 Task: In the Company emc.com, Add note: 'Review and update the company's customer segmentation strategy.'. Mark checkbox to create task to follow up ': In 2 weeks'. Create task, with  description: Arrange a Call for meeting, Add due date: In 3 Business Days; Add reminder: 30 Minutes before. Set Priority Medium and add note: Review the attached proposal. Logged in from softage.5@softage.net
Action: Mouse moved to (74, 57)
Screenshot: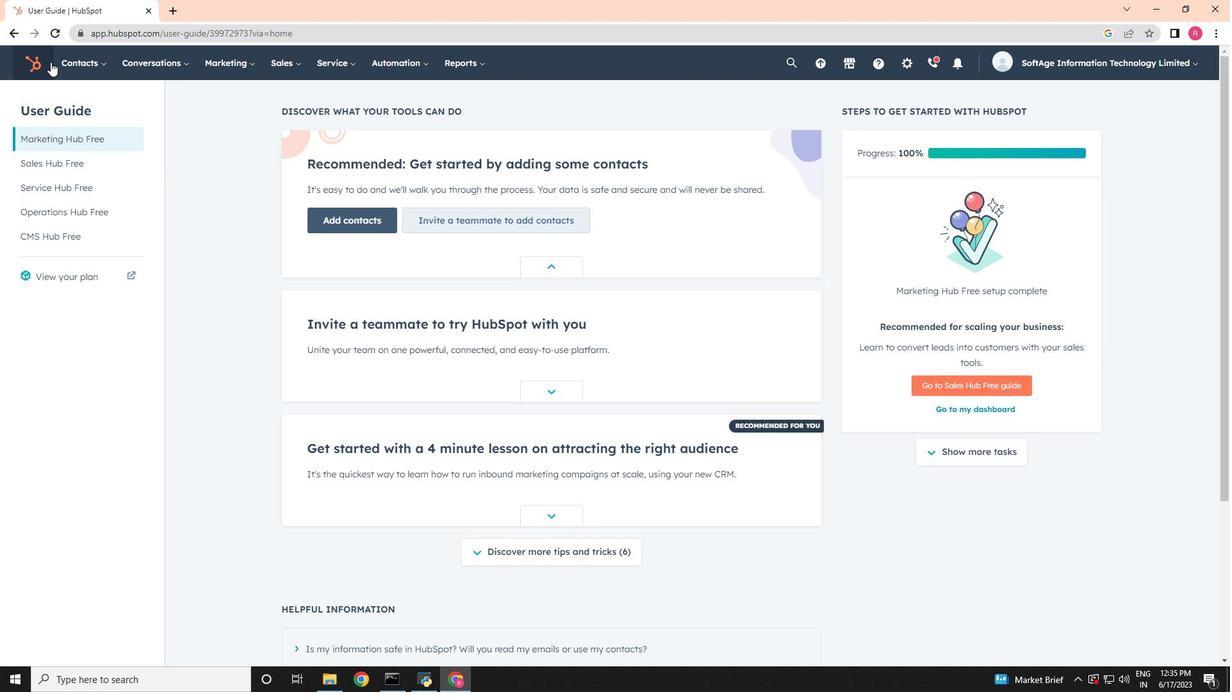 
Action: Mouse pressed left at (74, 57)
Screenshot: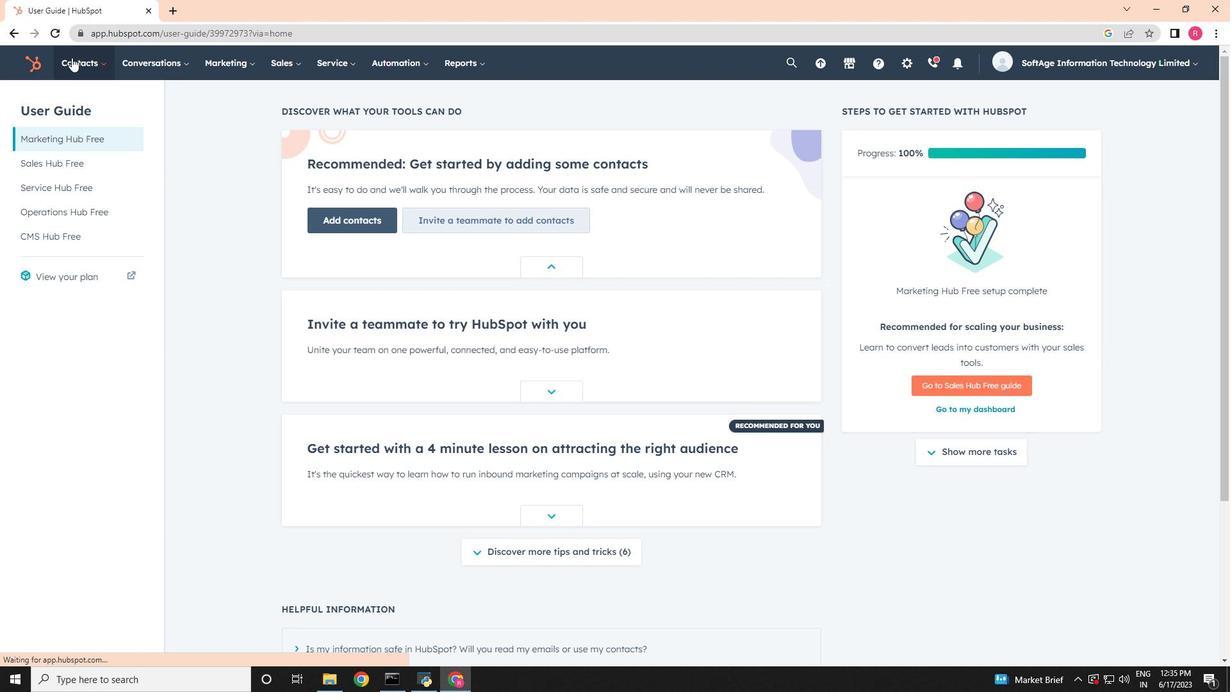 
Action: Mouse moved to (98, 122)
Screenshot: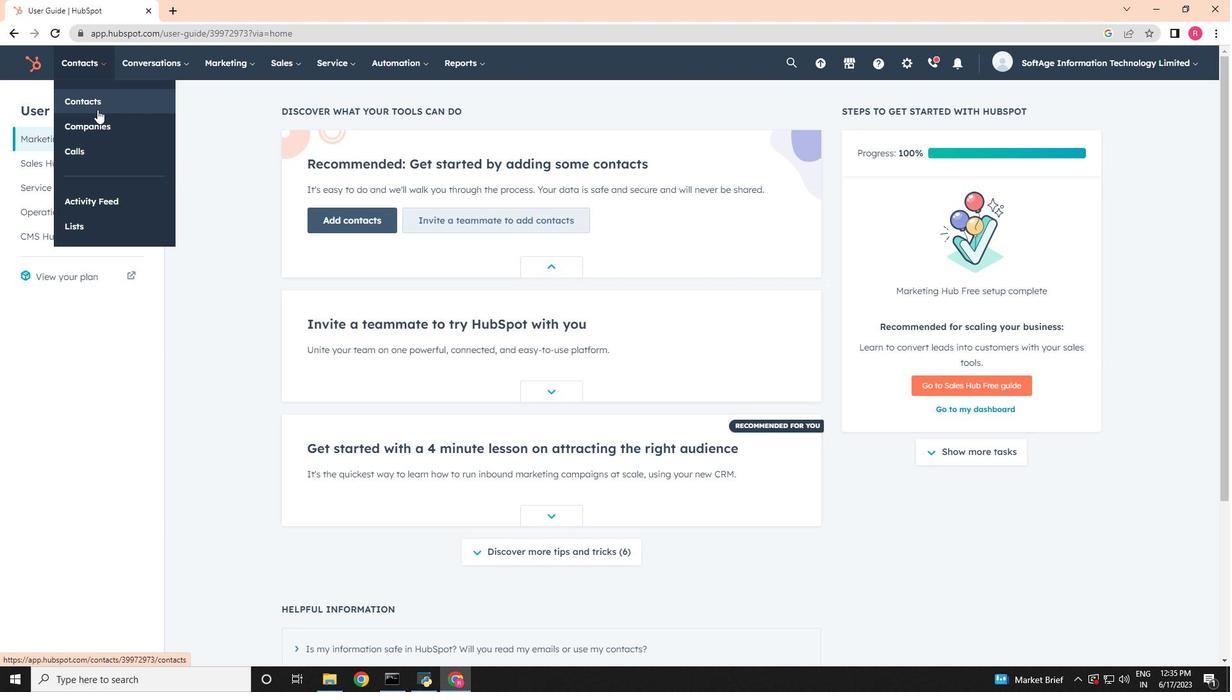 
Action: Mouse pressed left at (98, 122)
Screenshot: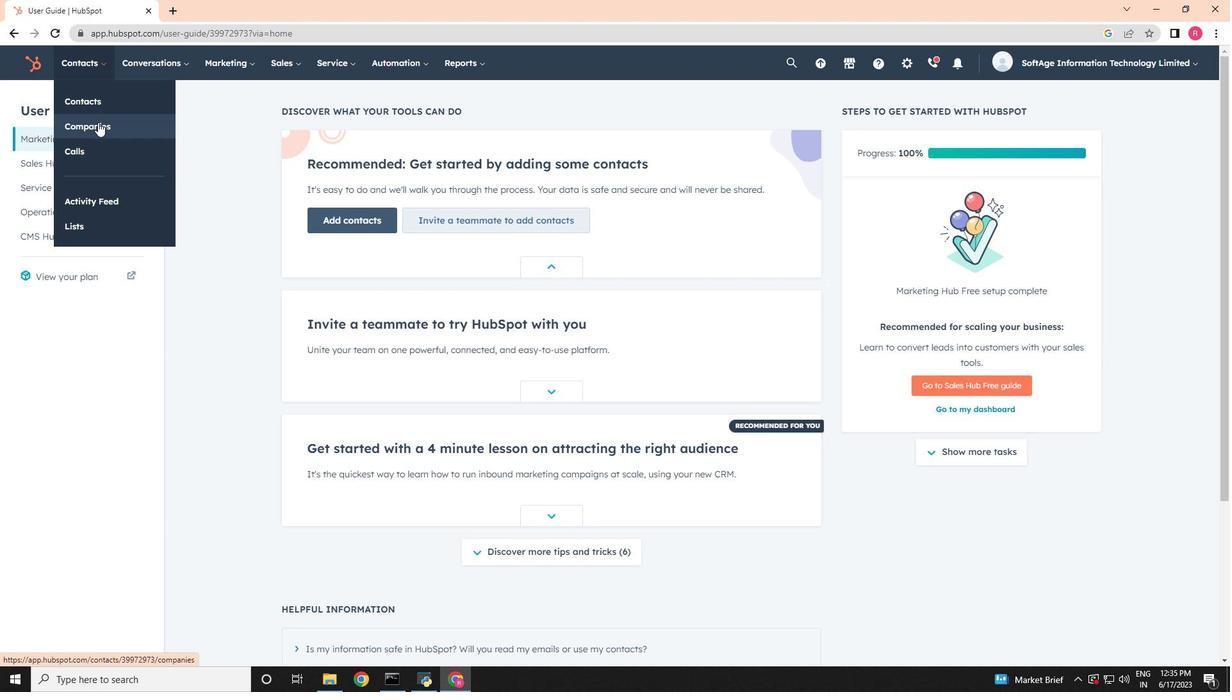 
Action: Mouse moved to (76, 202)
Screenshot: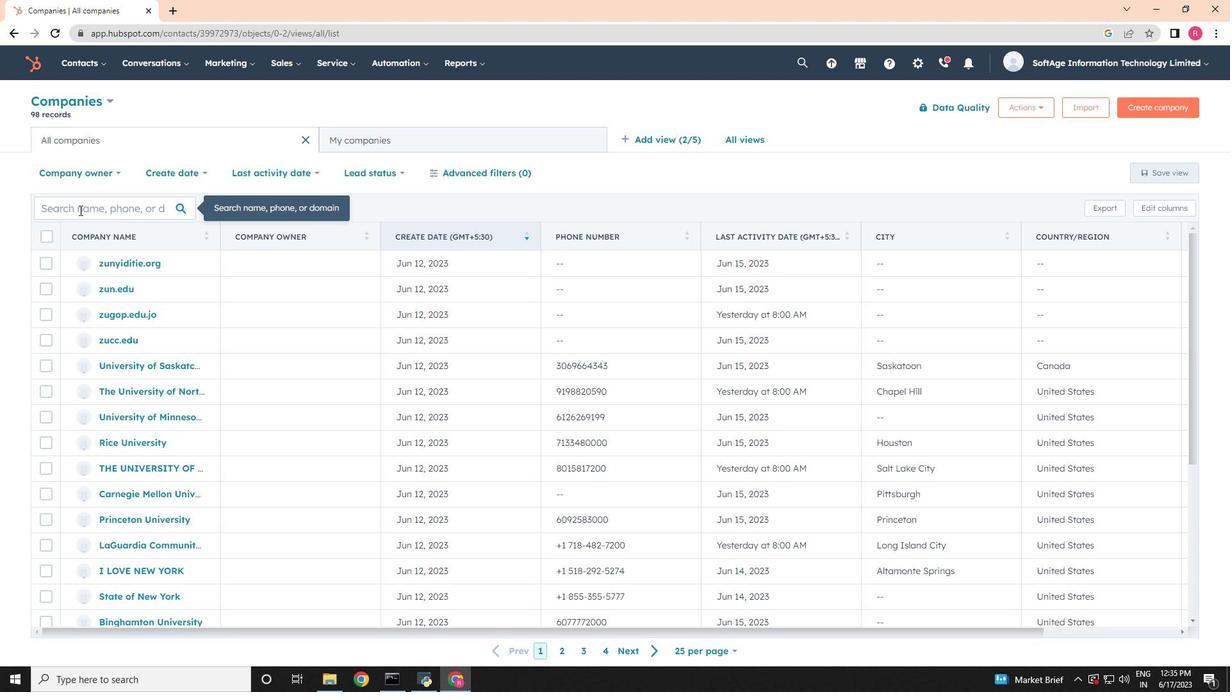 
Action: Mouse pressed left at (76, 202)
Screenshot: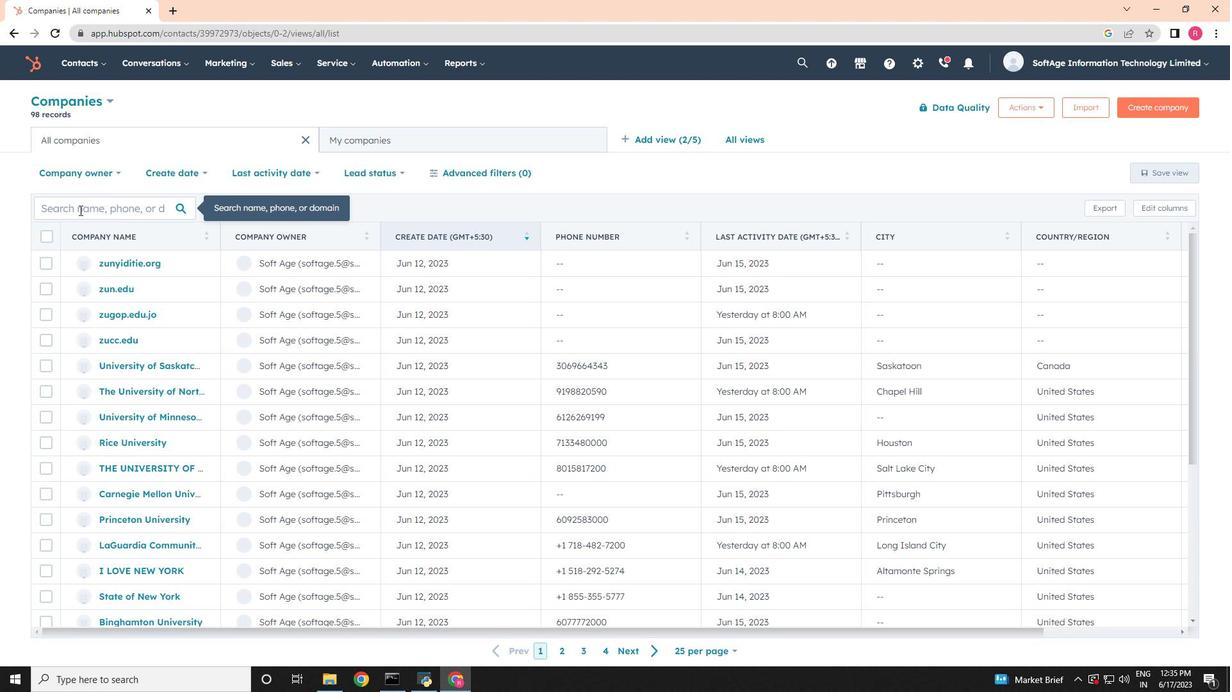 
Action: Key pressed emc.com
Screenshot: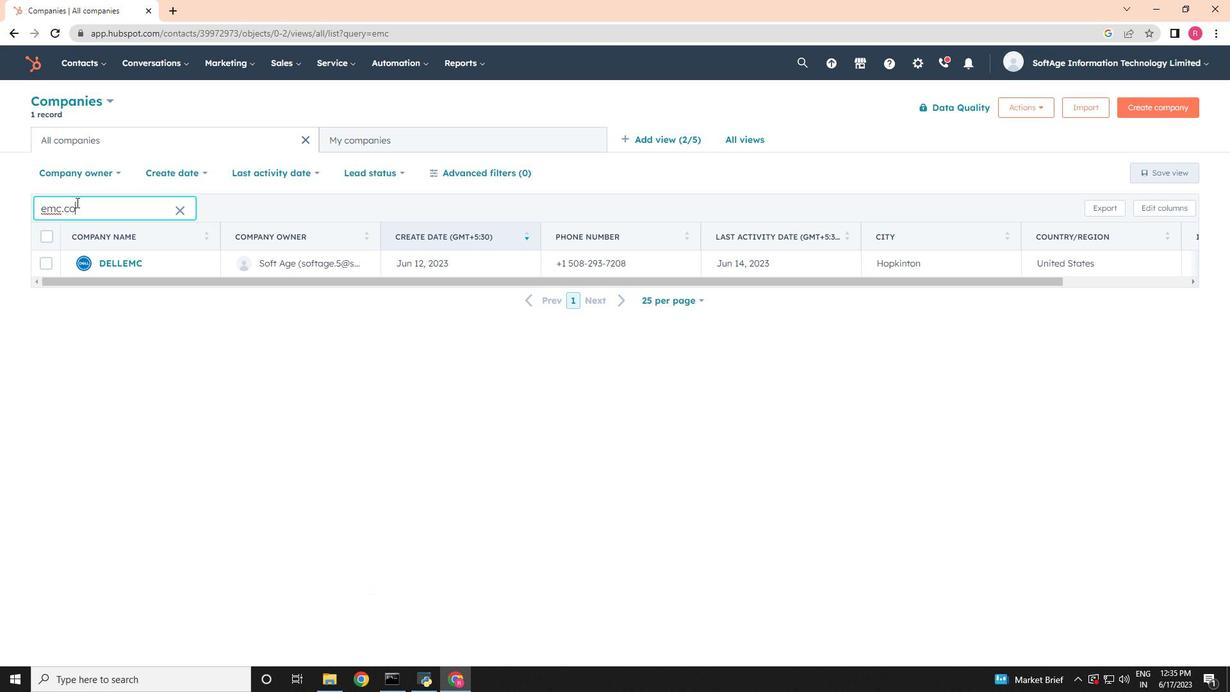 
Action: Mouse moved to (114, 262)
Screenshot: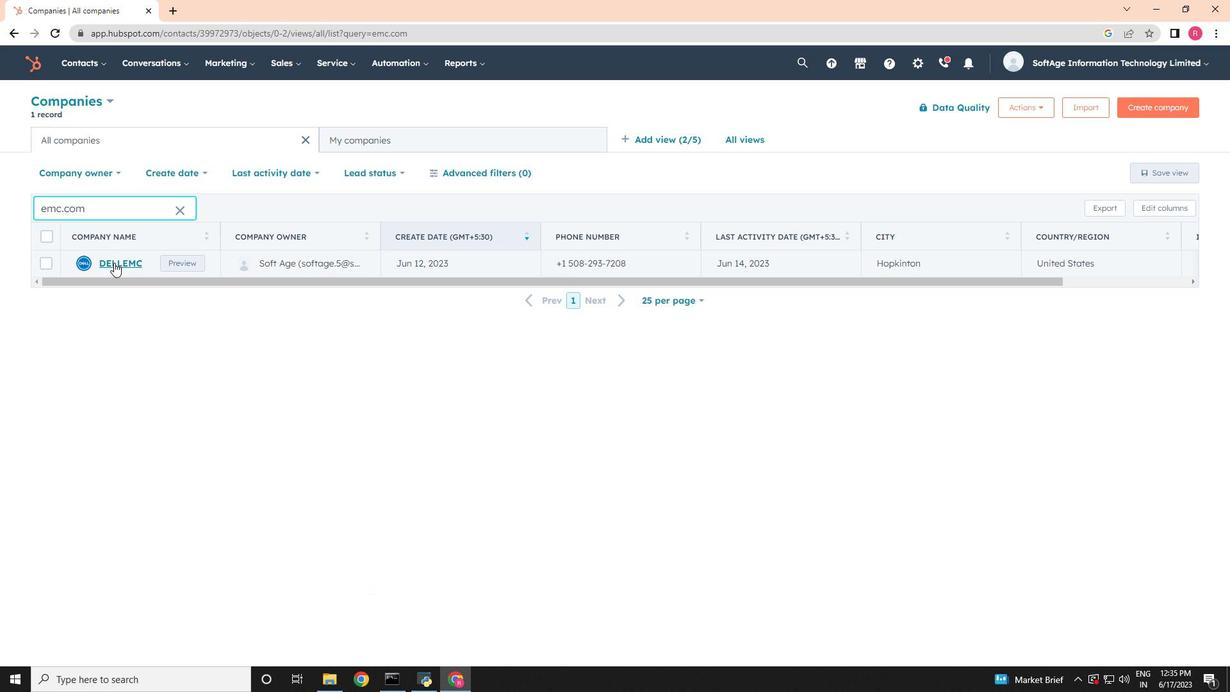 
Action: Mouse pressed left at (114, 262)
Screenshot: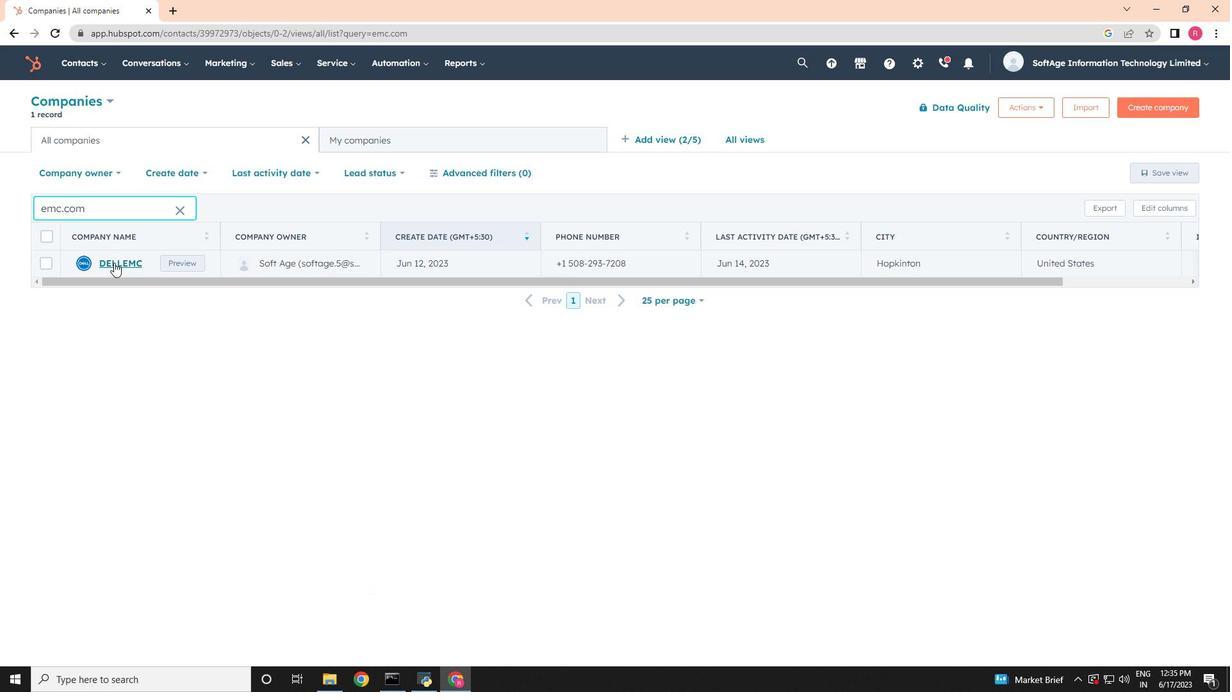 
Action: Mouse moved to (49, 214)
Screenshot: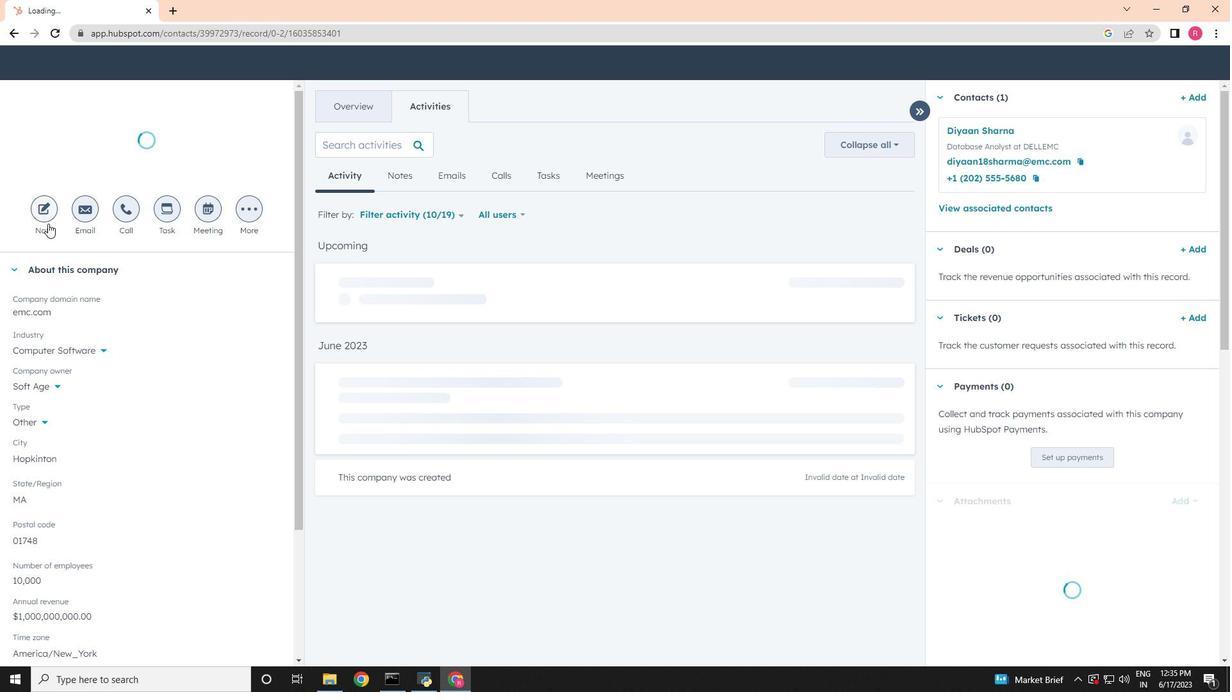 
Action: Mouse pressed left at (49, 214)
Screenshot: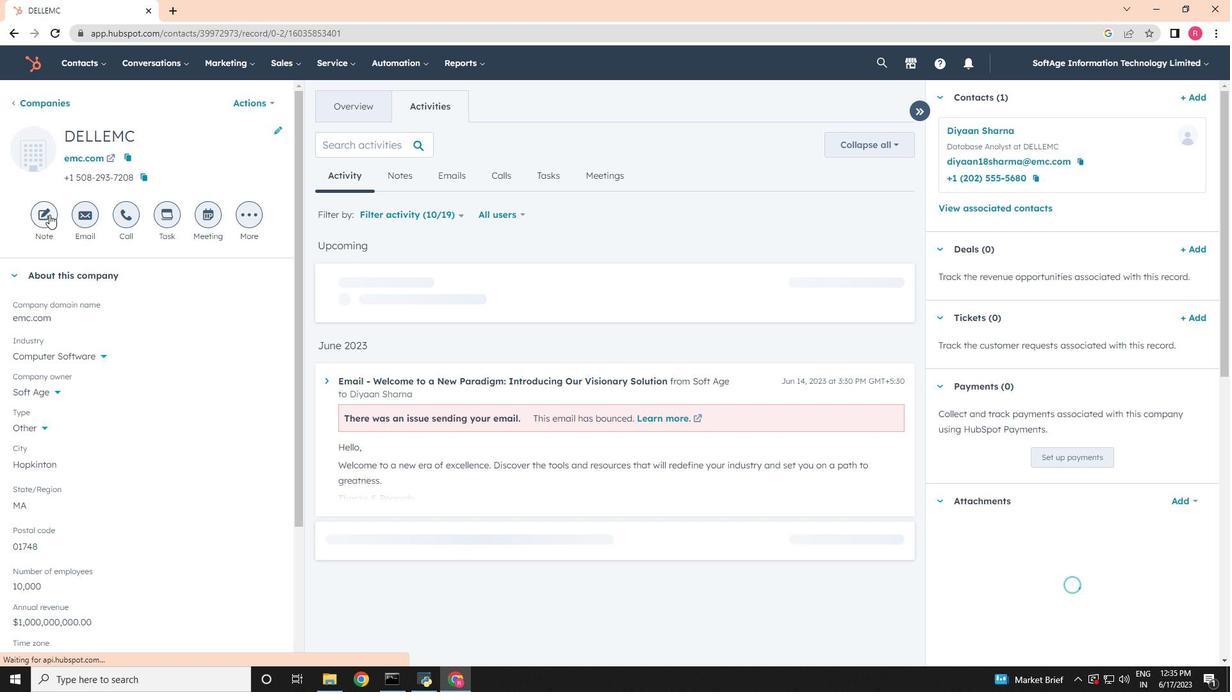 
Action: Mouse moved to (1082, 383)
Screenshot: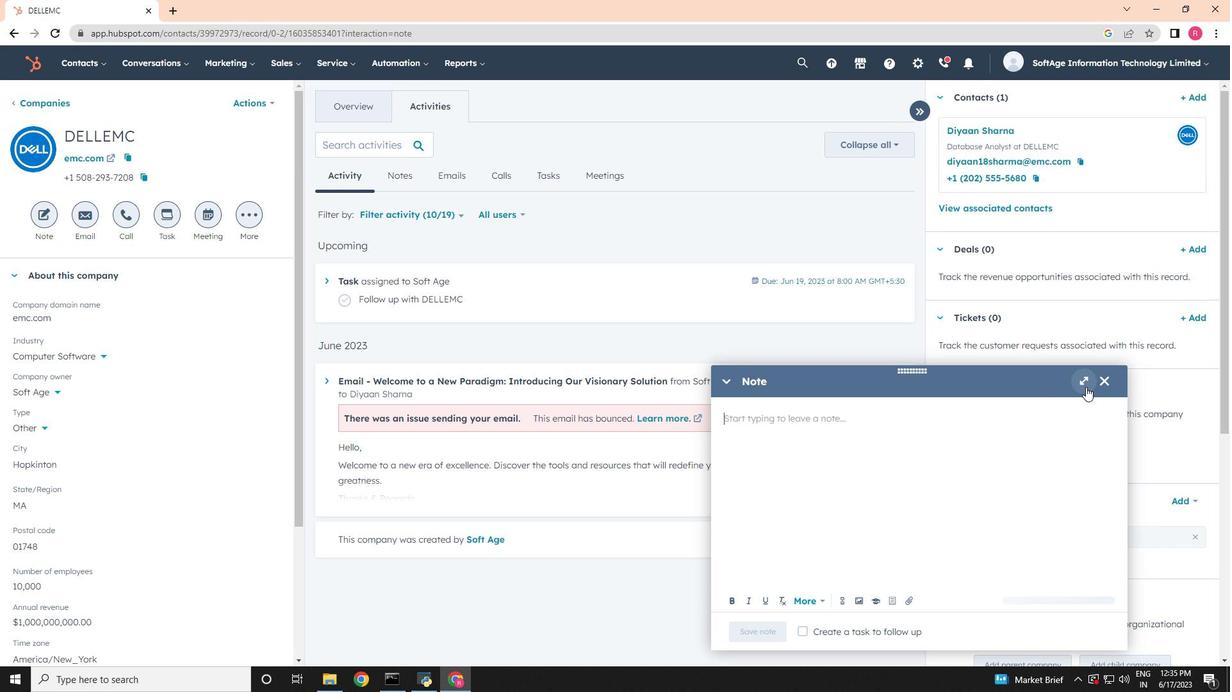 
Action: Mouse pressed left at (1082, 383)
Screenshot: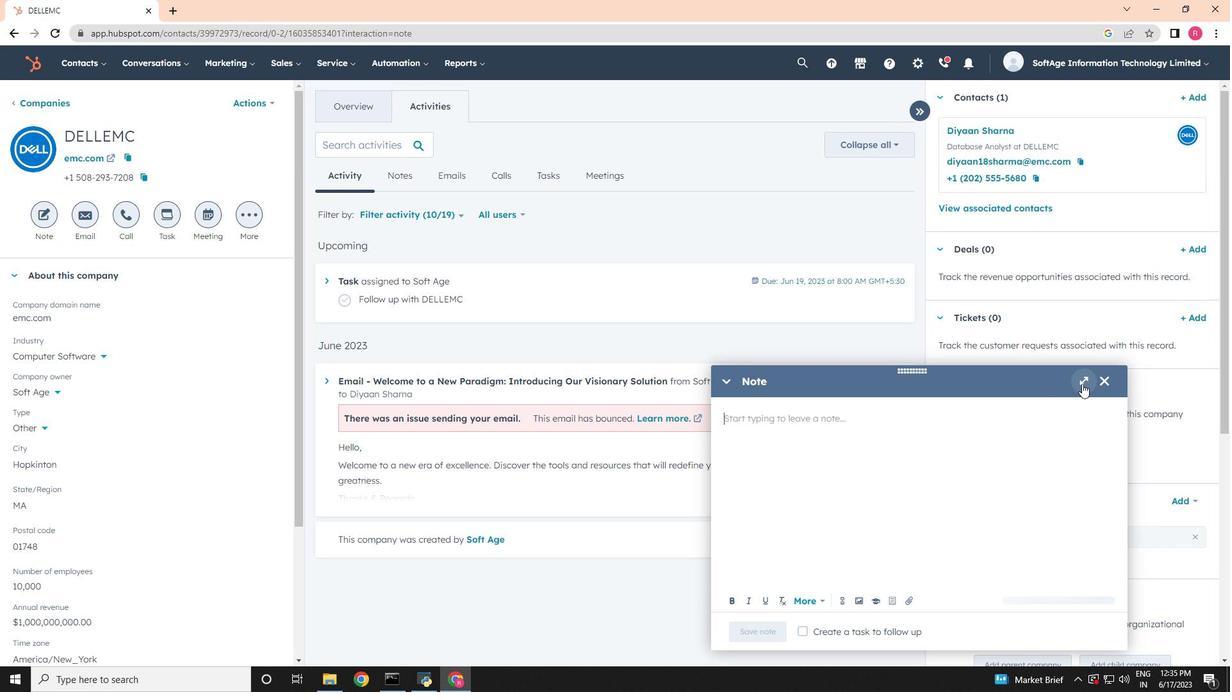 
Action: Mouse moved to (466, 324)
Screenshot: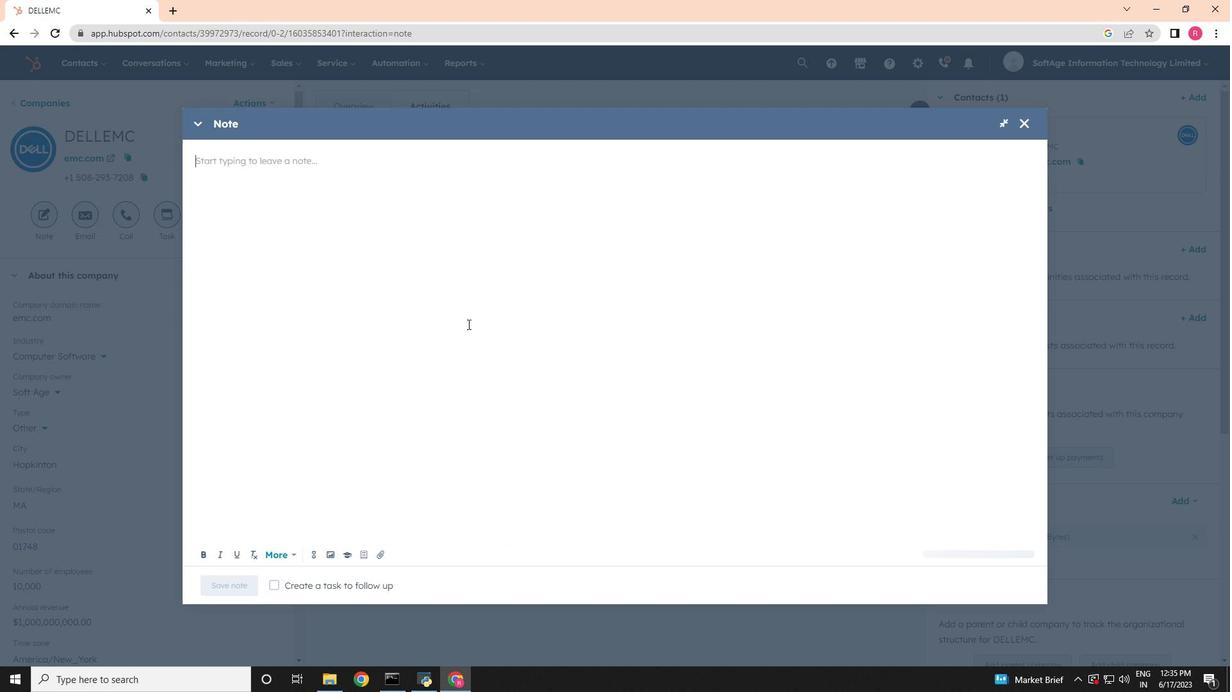 
Action: Key pressed <Key.shift>Review<Key.space>and<Key.space>update<Key.space>the<Key.space>company's<Key.space>customer<Key.space>segmentation<Key.space>strategy.
Screenshot: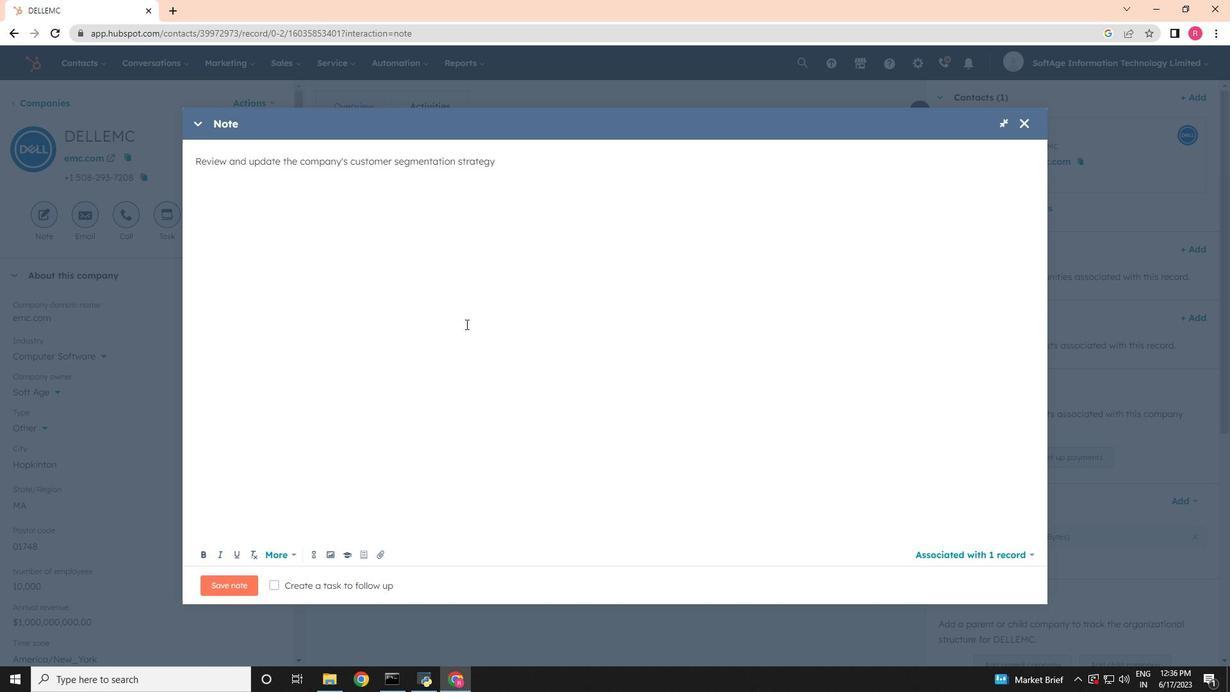 
Action: Mouse moved to (286, 582)
Screenshot: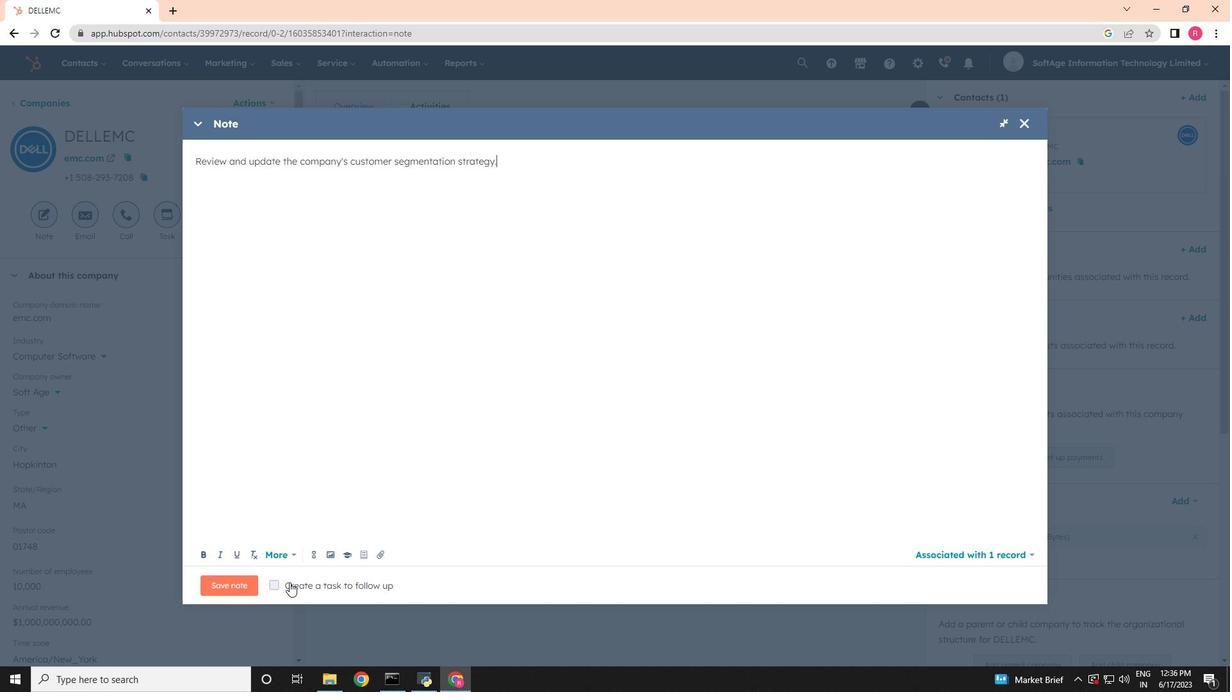 
Action: Mouse pressed left at (286, 582)
Screenshot: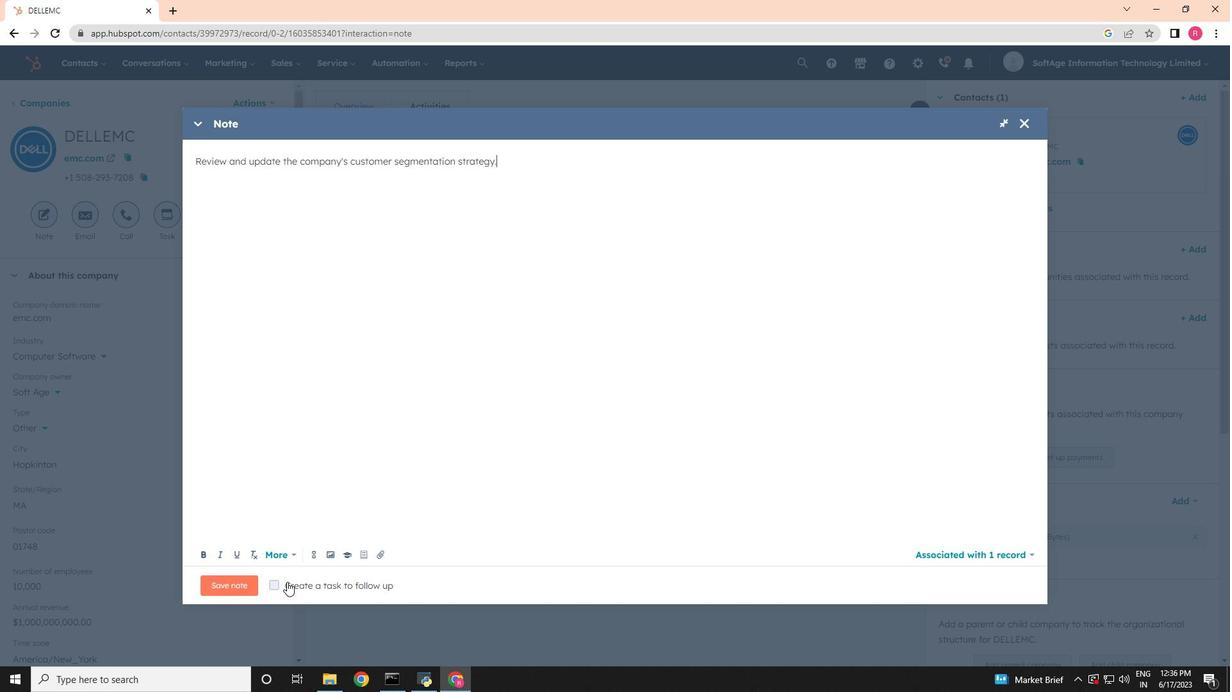 
Action: Mouse moved to (421, 581)
Screenshot: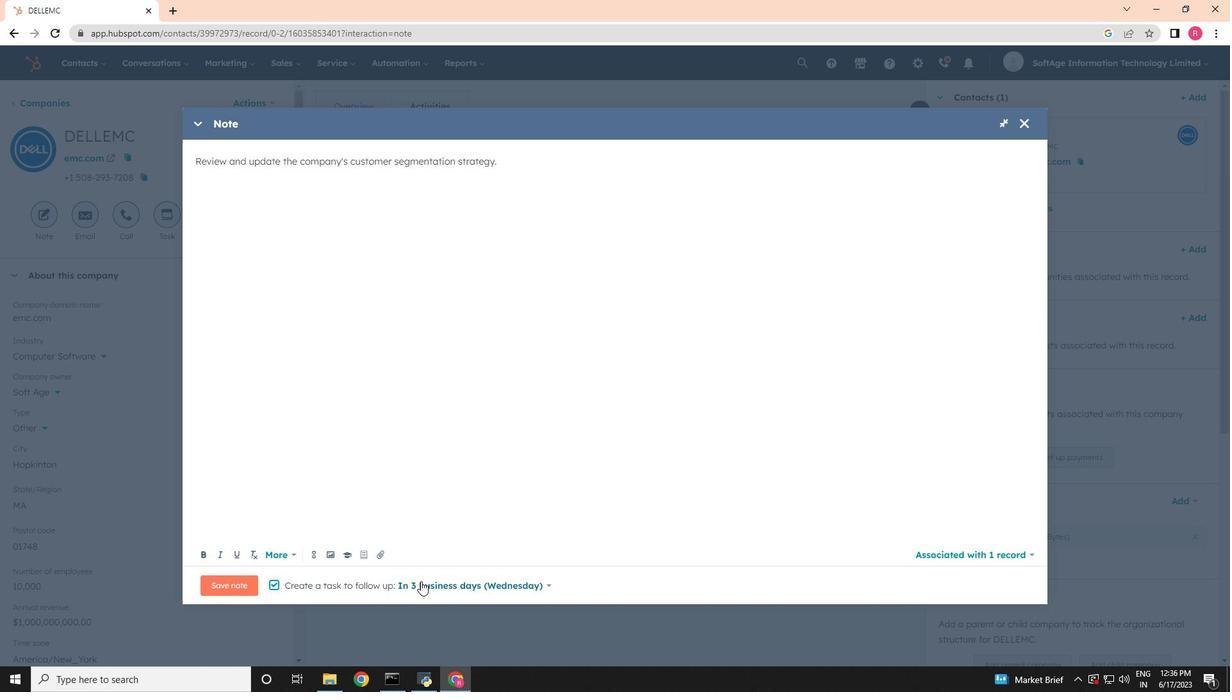 
Action: Mouse pressed left at (421, 581)
Screenshot: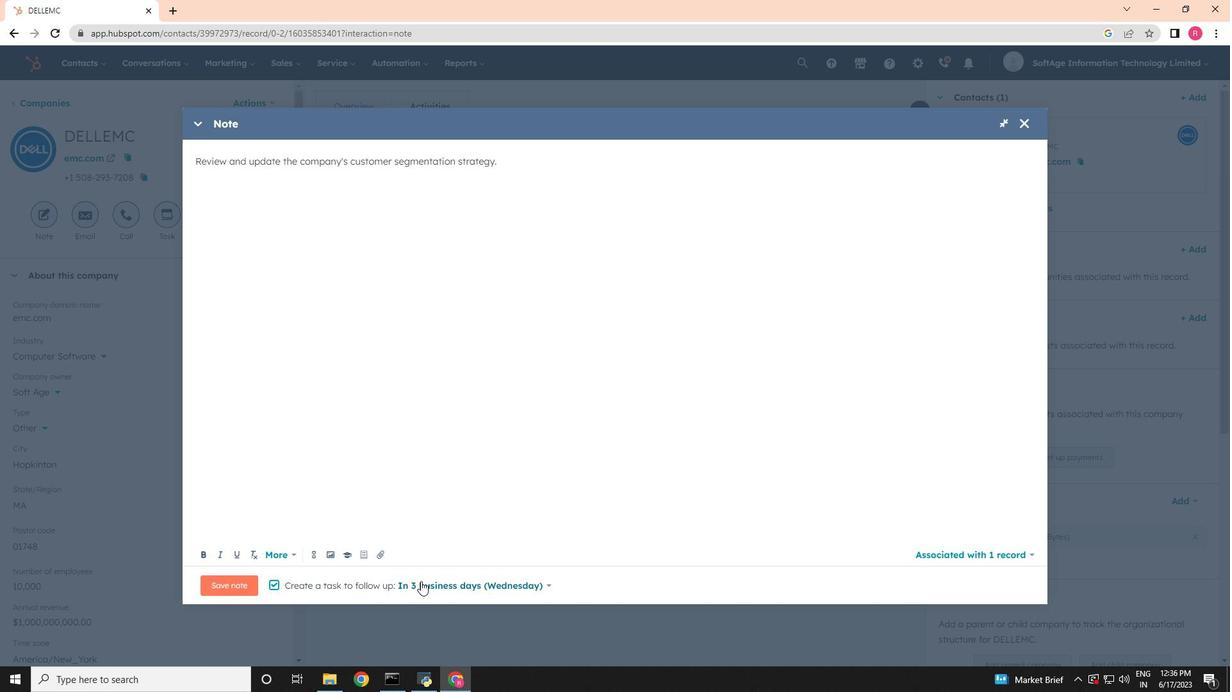 
Action: Mouse moved to (448, 507)
Screenshot: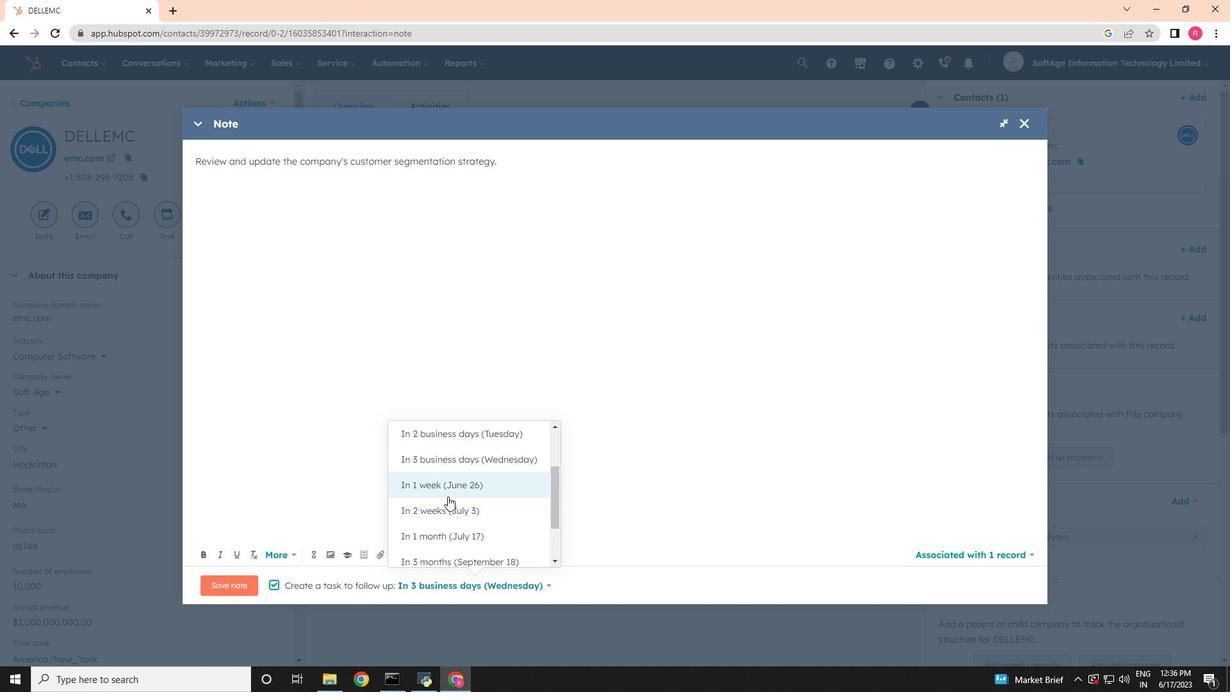 
Action: Mouse pressed left at (448, 507)
Screenshot: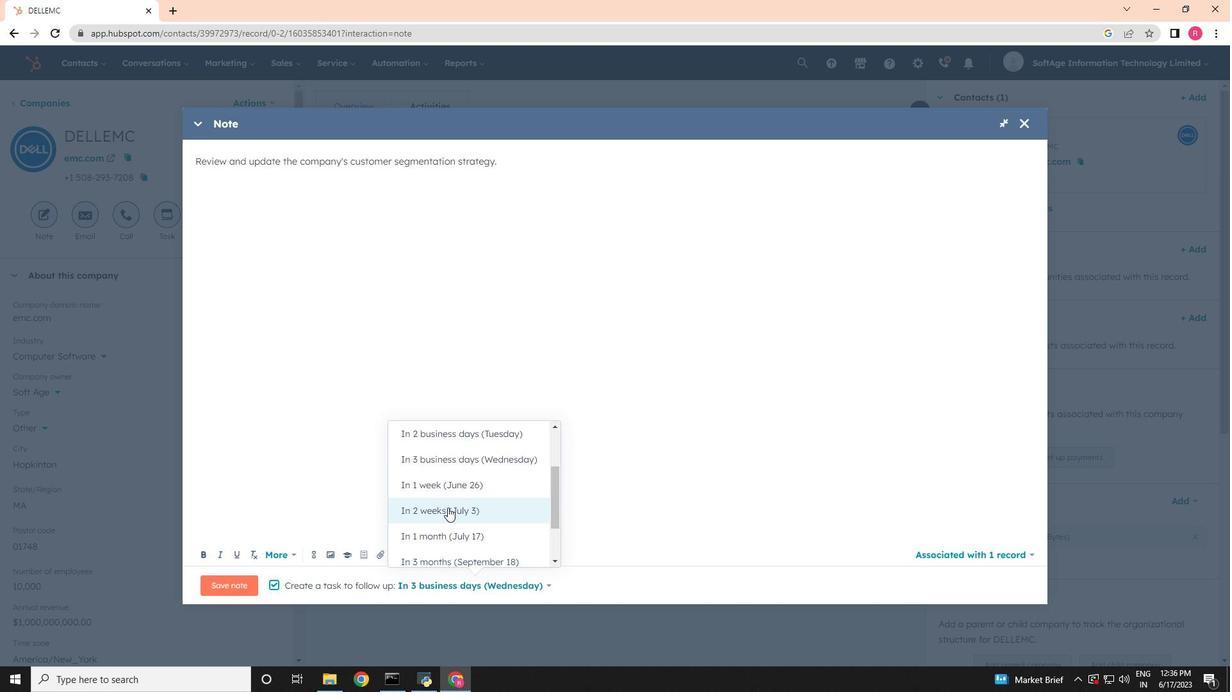 
Action: Mouse moved to (232, 582)
Screenshot: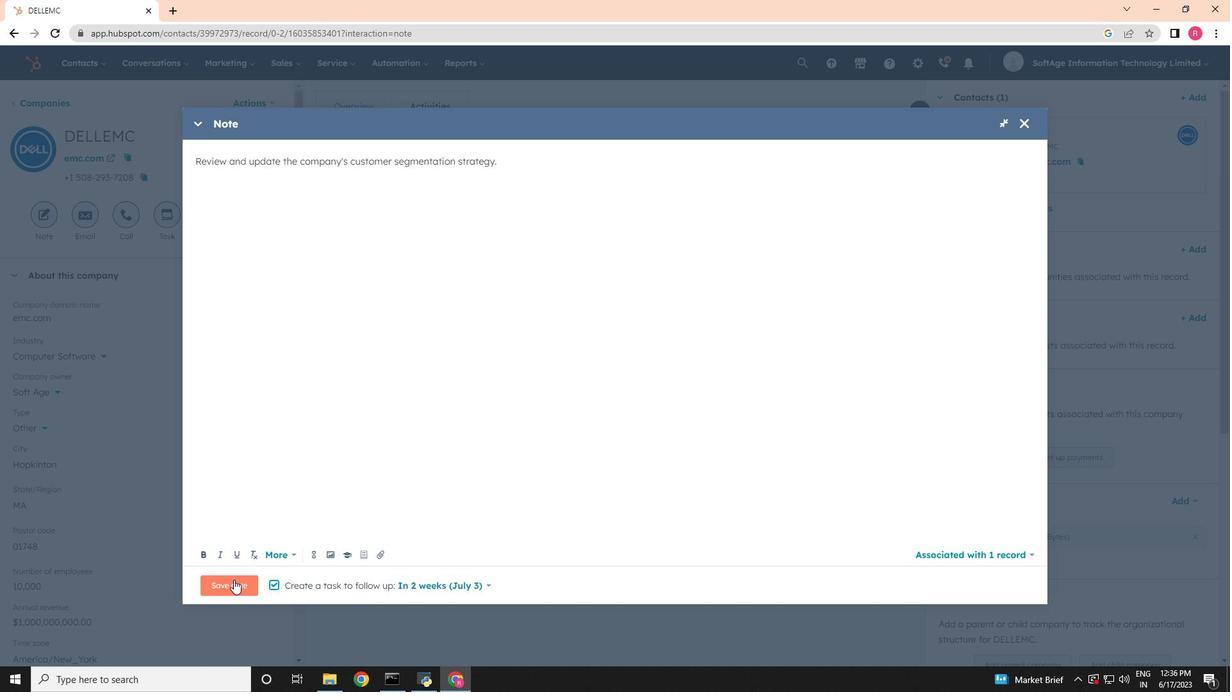 
Action: Mouse pressed left at (232, 582)
Screenshot: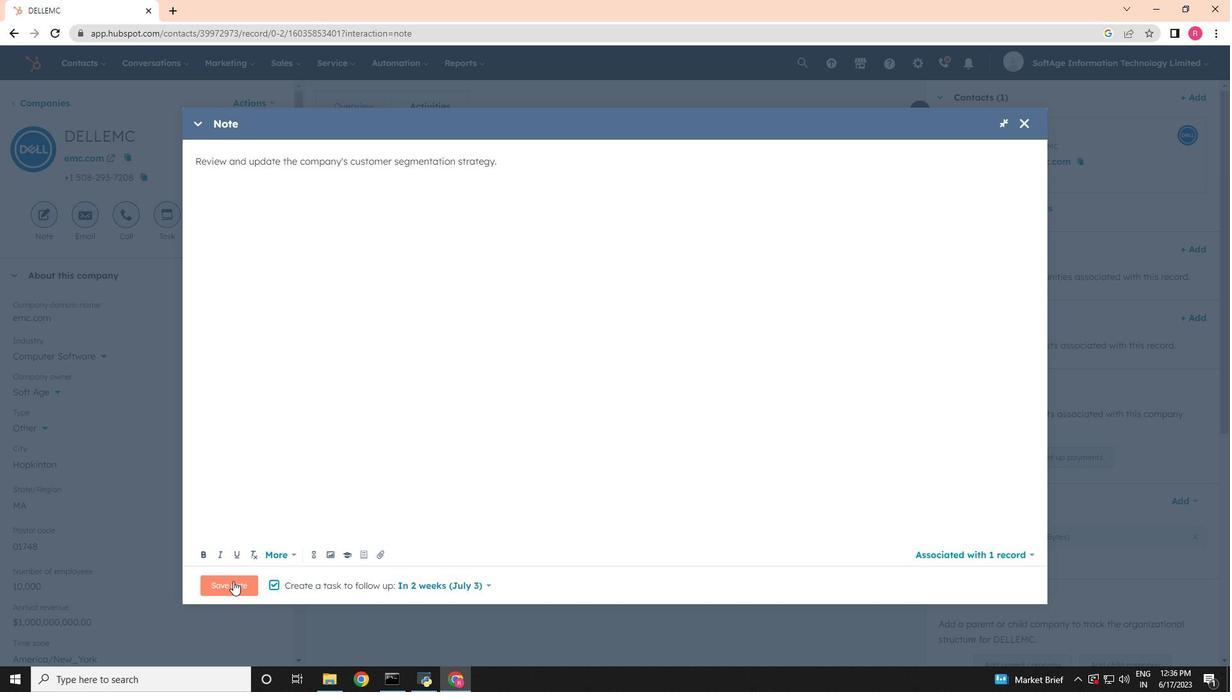 
Action: Mouse moved to (166, 232)
Screenshot: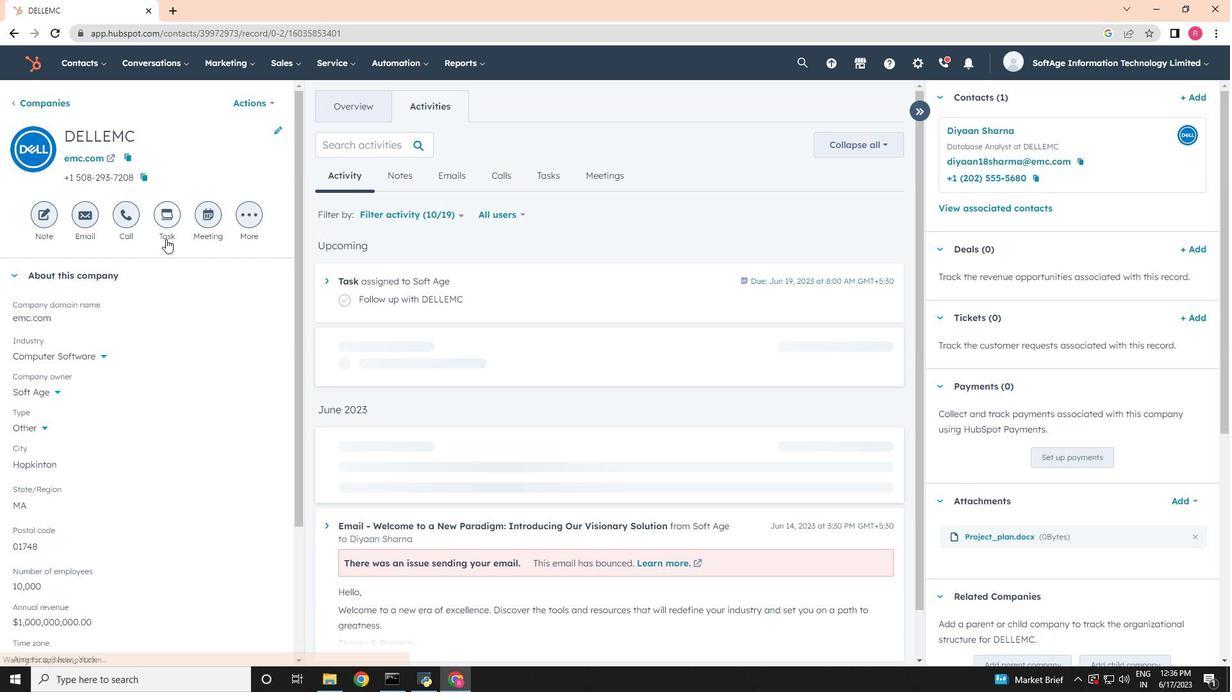 
Action: Mouse pressed left at (166, 232)
Screenshot: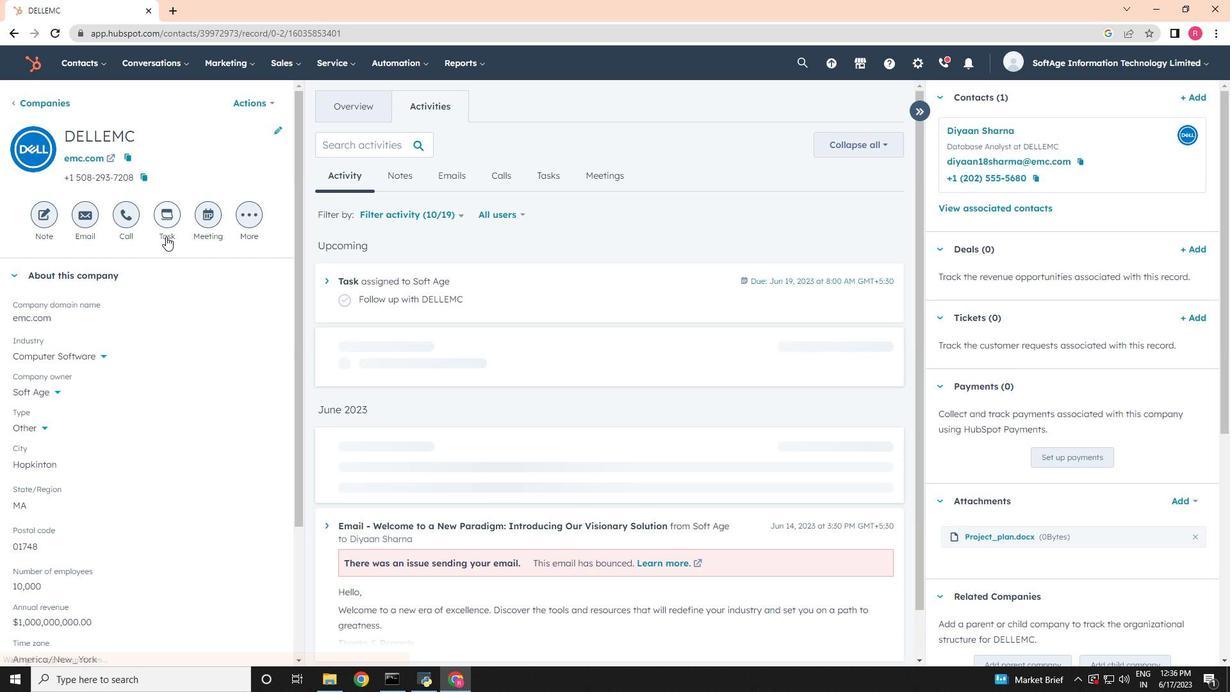 
Action: Mouse moved to (719, 269)
Screenshot: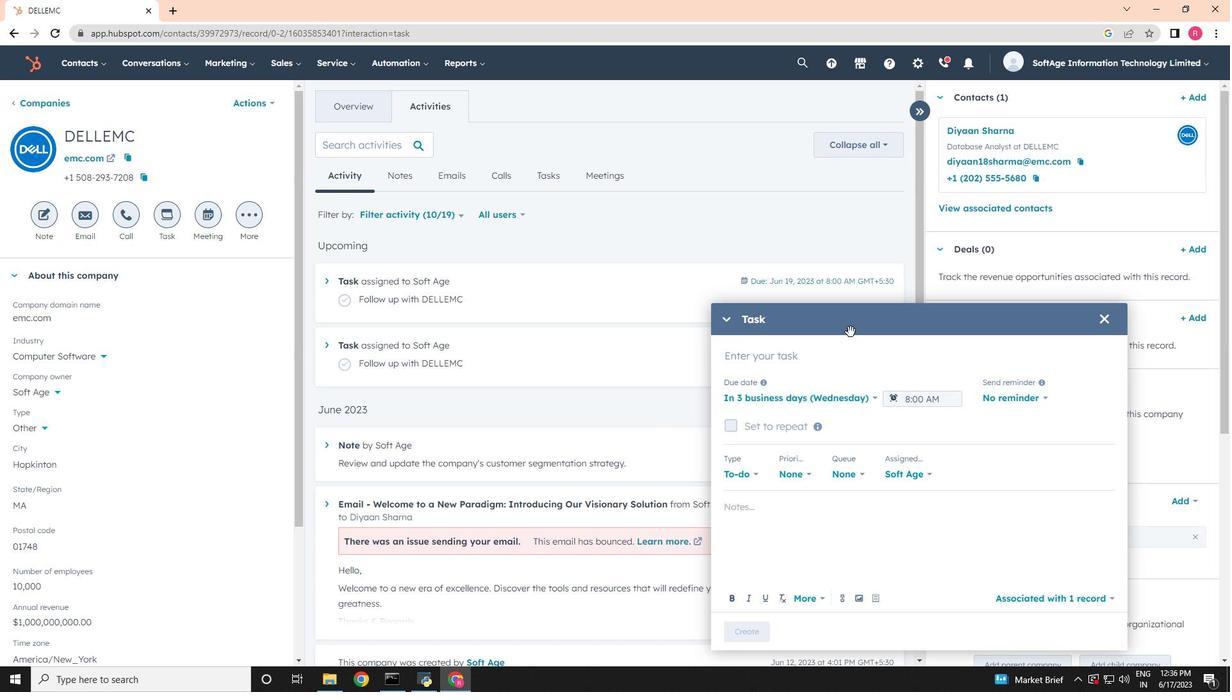 
Action: Key pressed <Key.shift>Arrange<Key.space>a<Key.space><Key.shift>Call<Key.space>for<Key.space><Key.shift>meeting
Screenshot: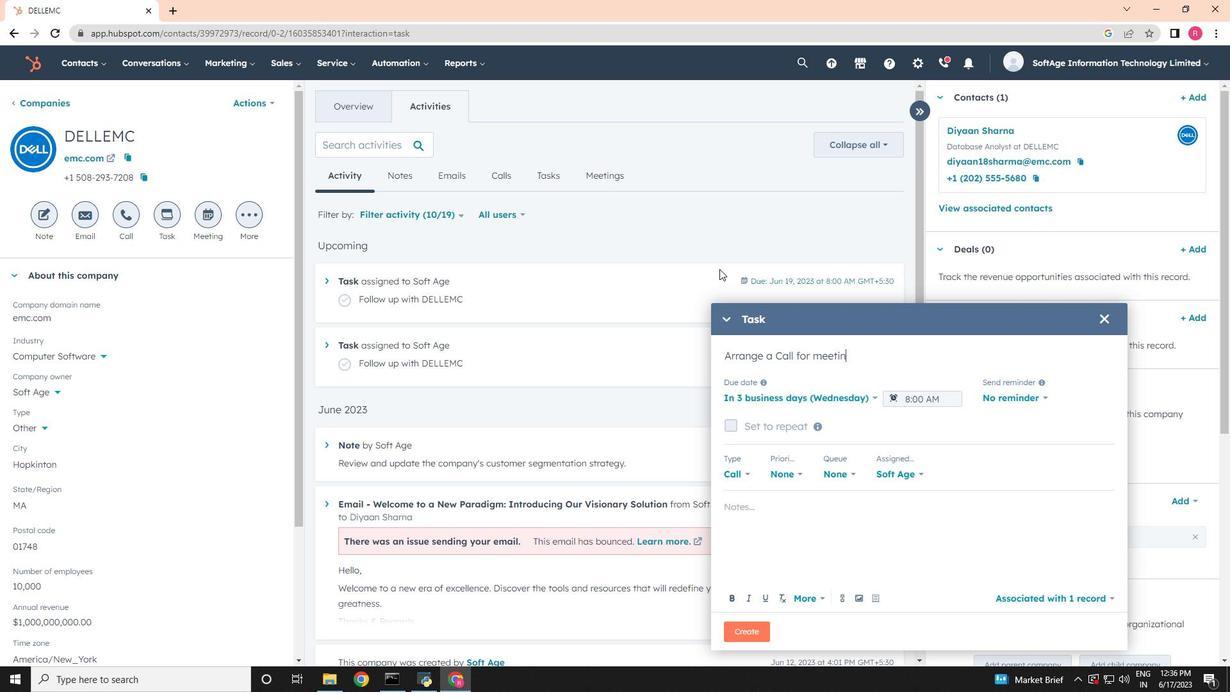 
Action: Mouse moved to (809, 396)
Screenshot: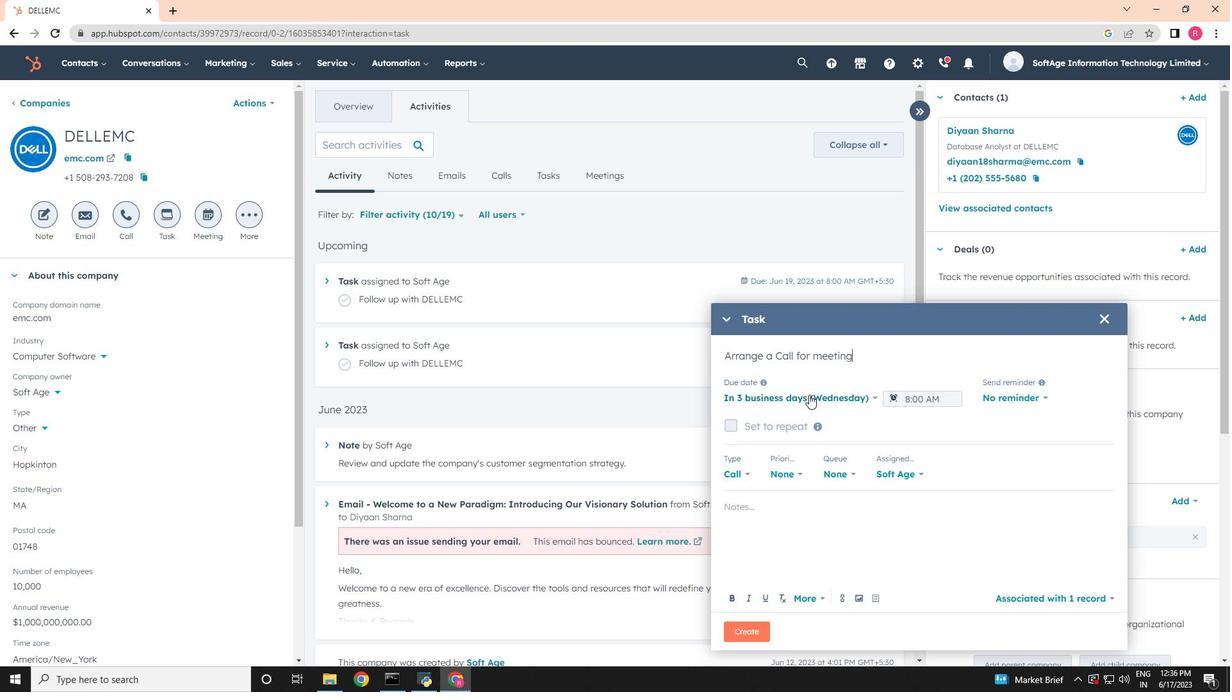 
Action: Mouse pressed left at (809, 396)
Screenshot: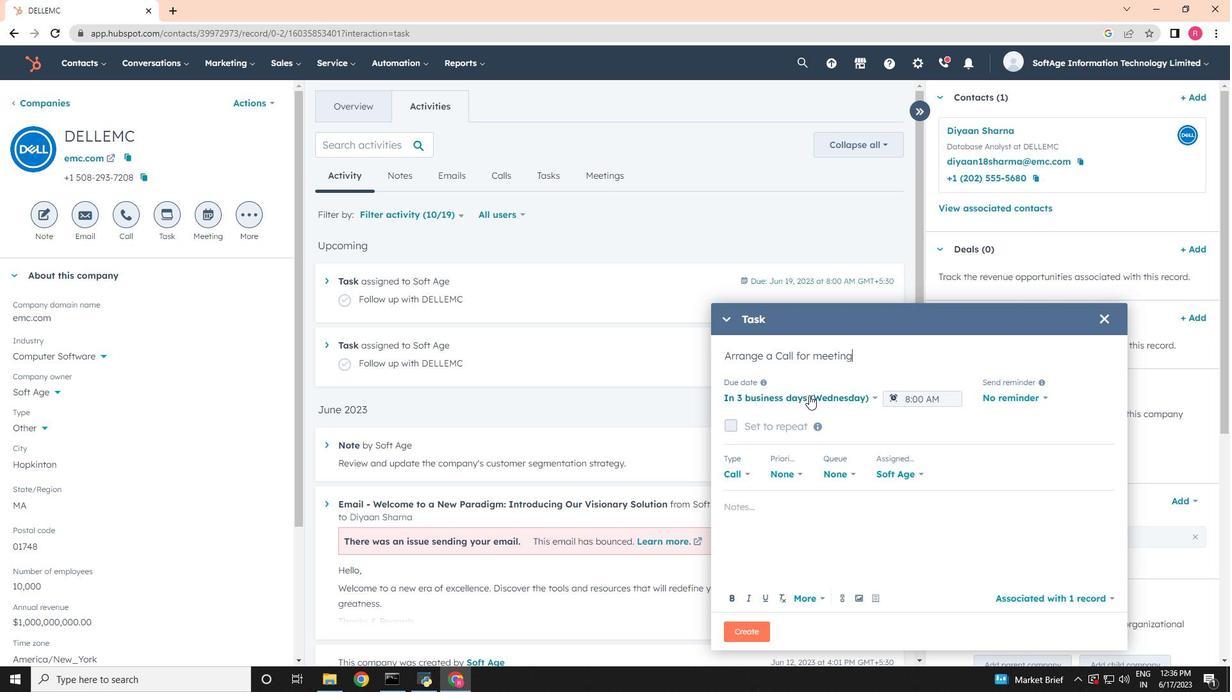 
Action: Mouse moved to (811, 455)
Screenshot: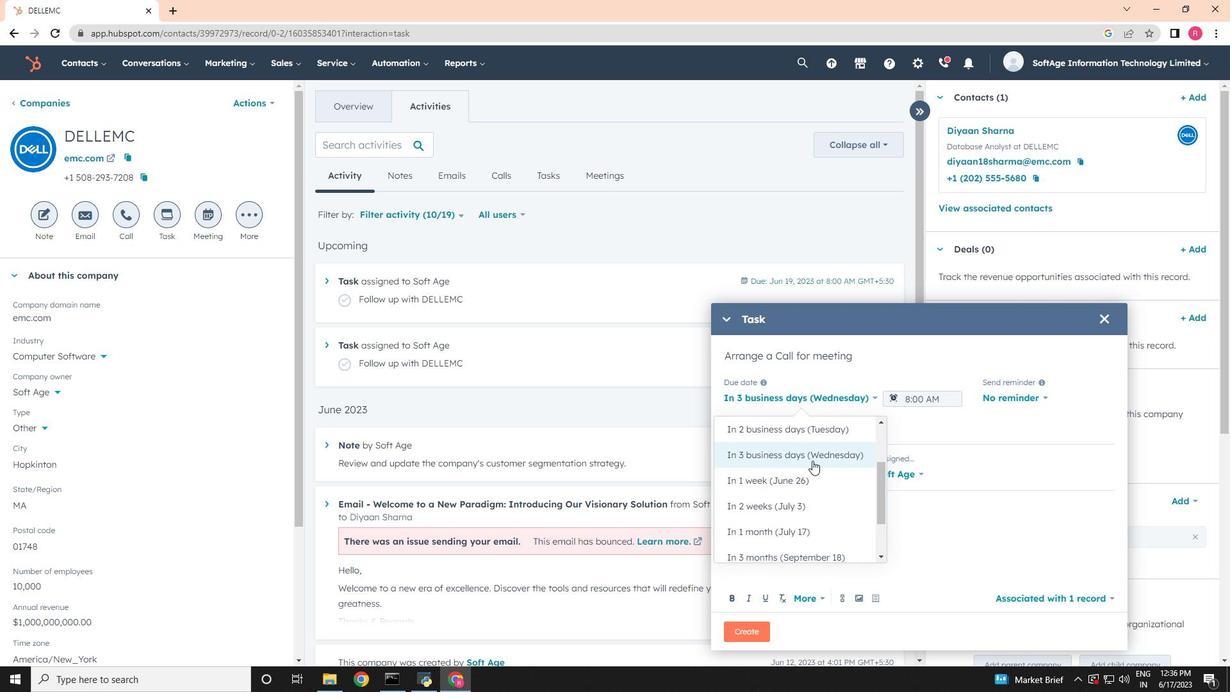 
Action: Mouse pressed left at (811, 455)
Screenshot: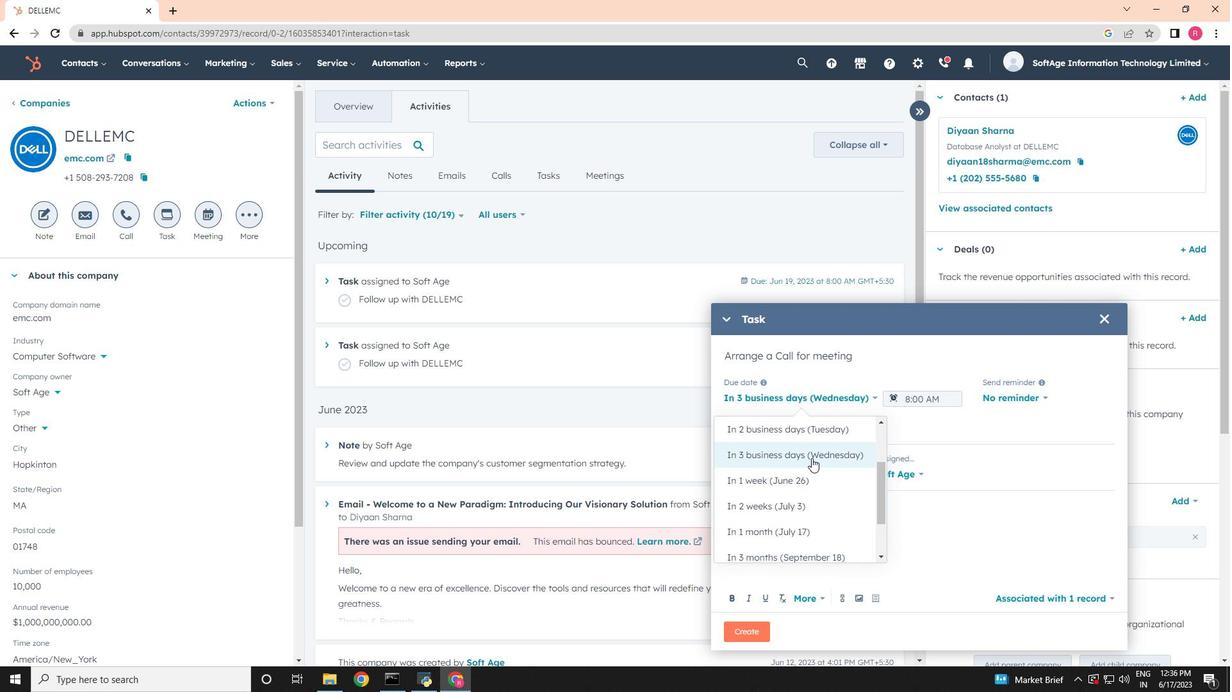 
Action: Mouse moved to (1004, 398)
Screenshot: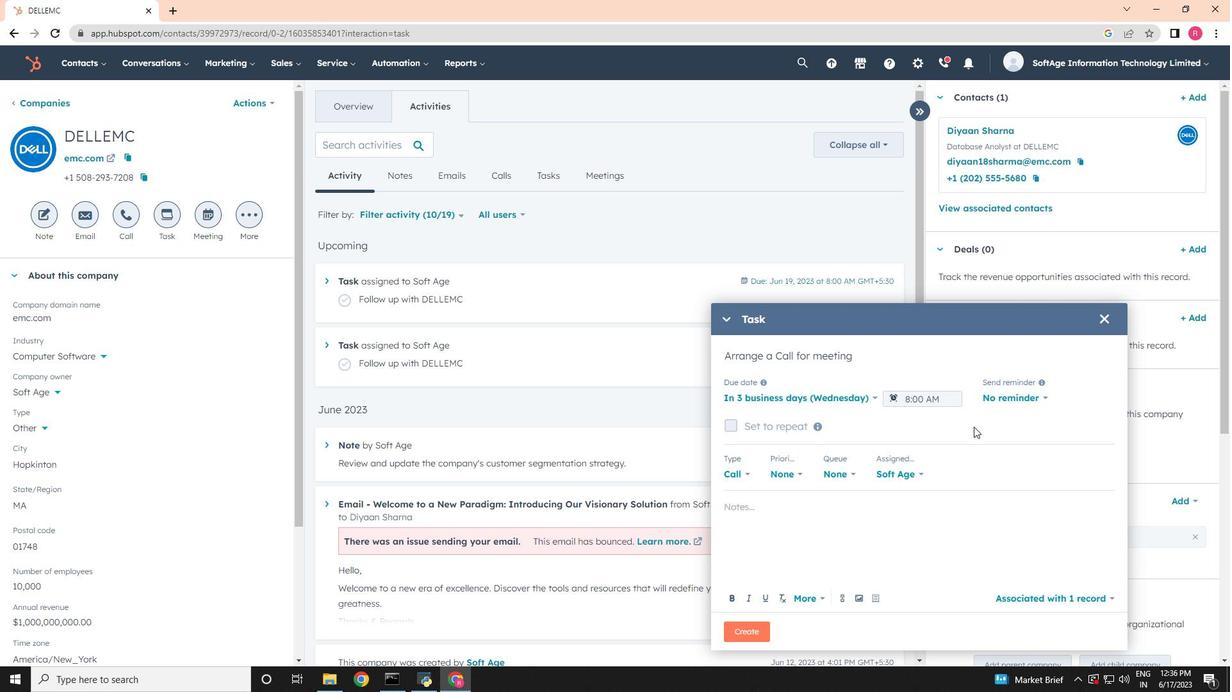 
Action: Mouse pressed left at (1004, 398)
Screenshot: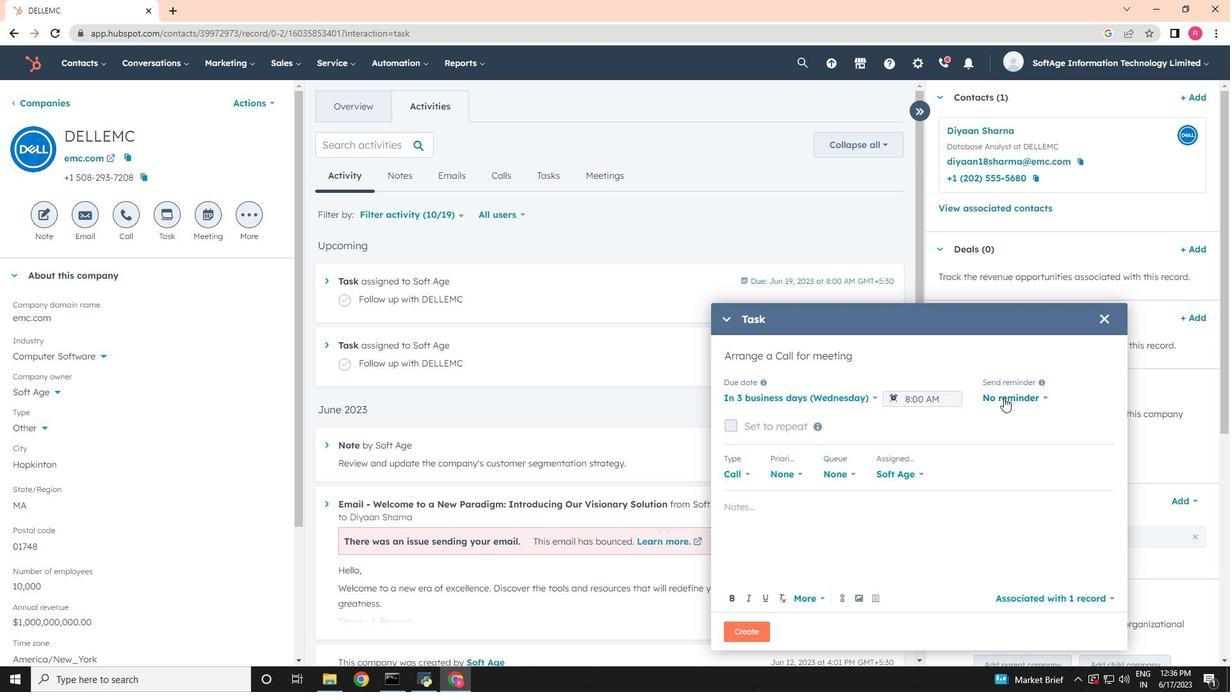 
Action: Mouse moved to (987, 480)
Screenshot: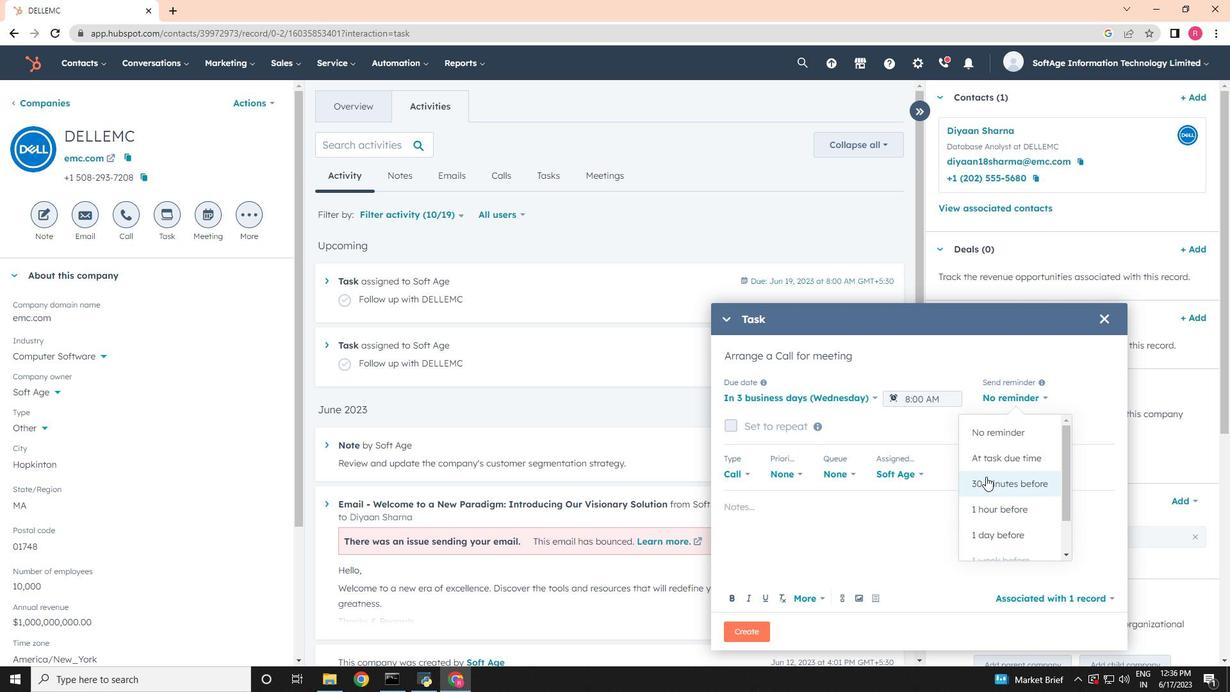 
Action: Mouse pressed left at (987, 480)
Screenshot: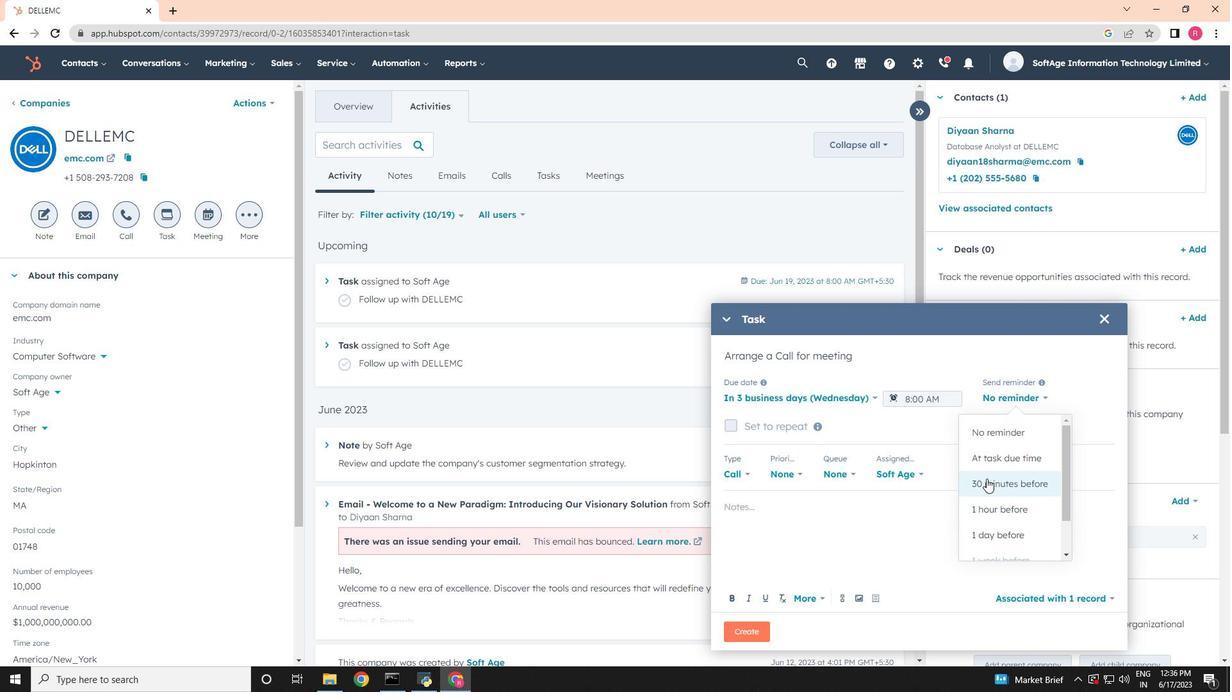 
Action: Mouse moved to (794, 476)
Screenshot: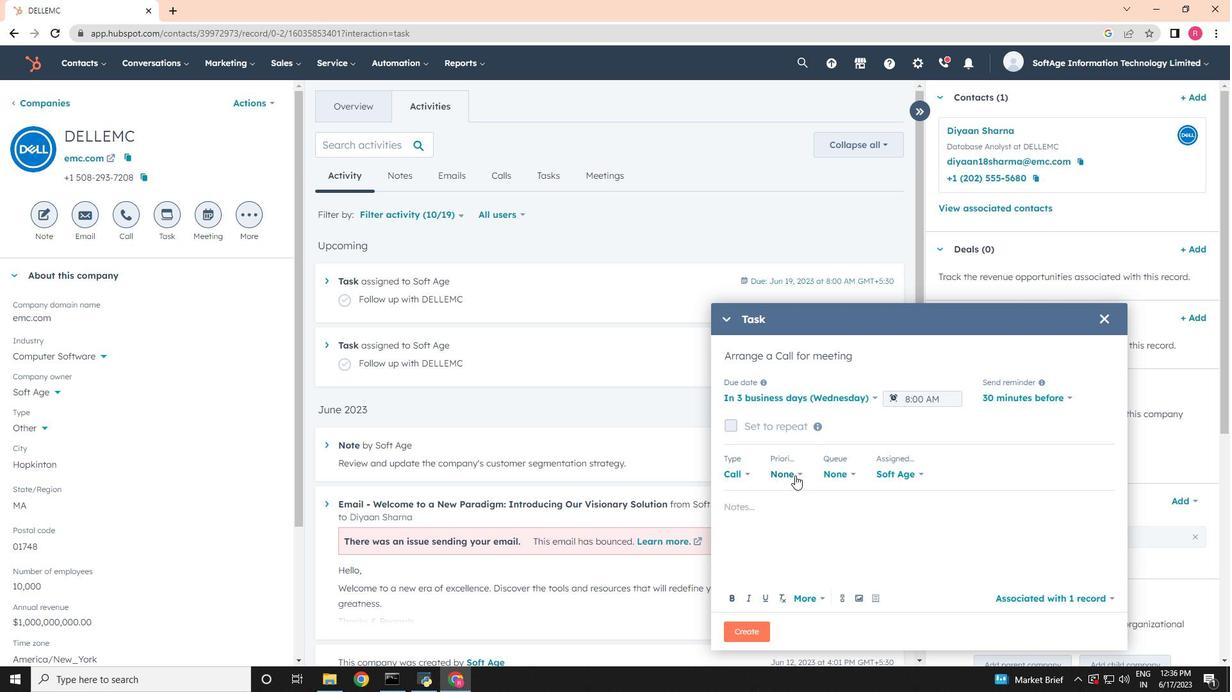 
Action: Mouse pressed left at (794, 476)
Screenshot: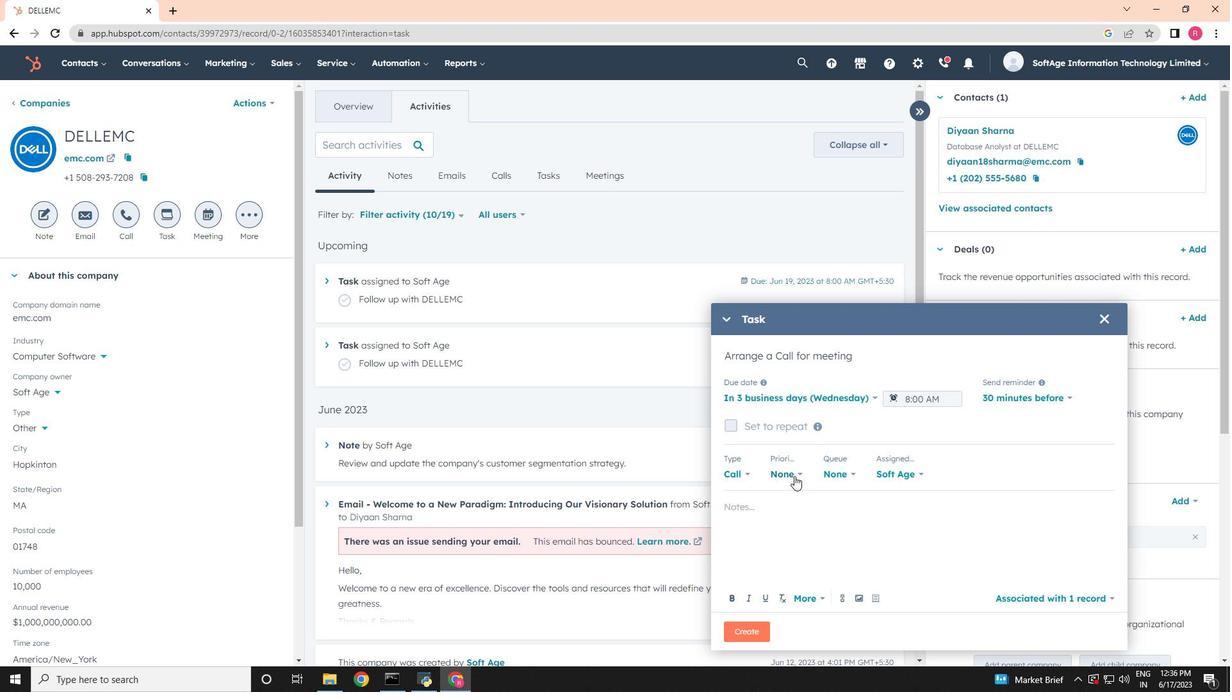 
Action: Mouse moved to (786, 558)
Screenshot: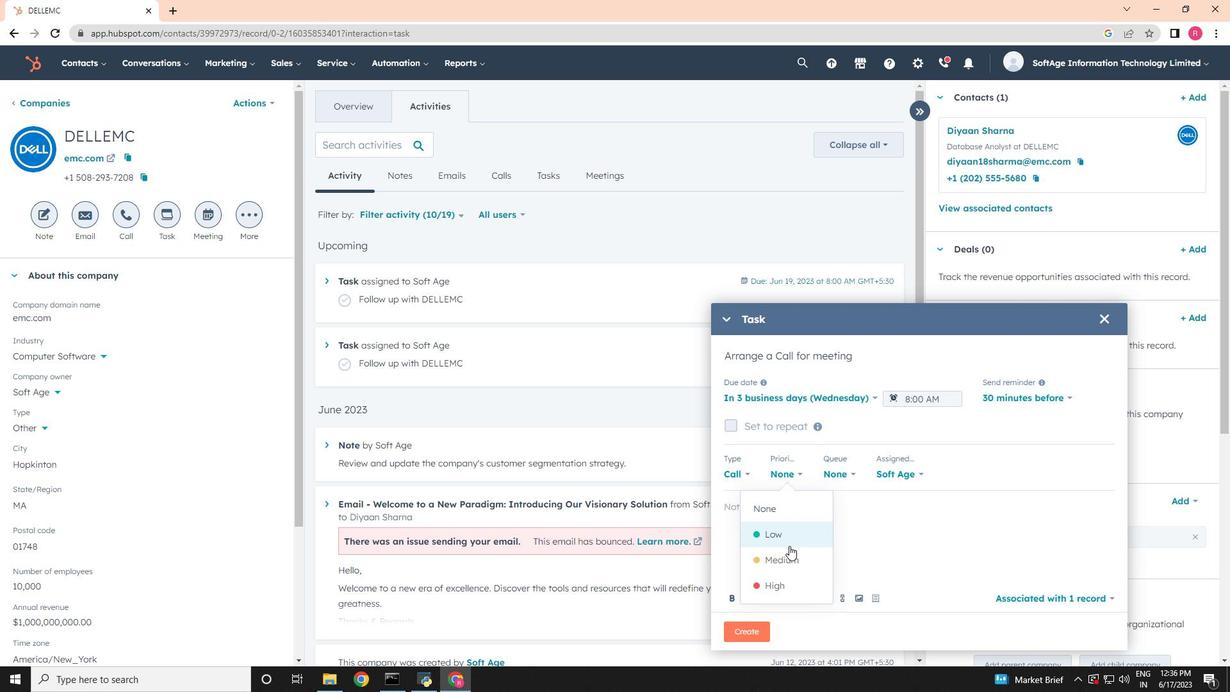 
Action: Mouse pressed left at (786, 558)
Screenshot: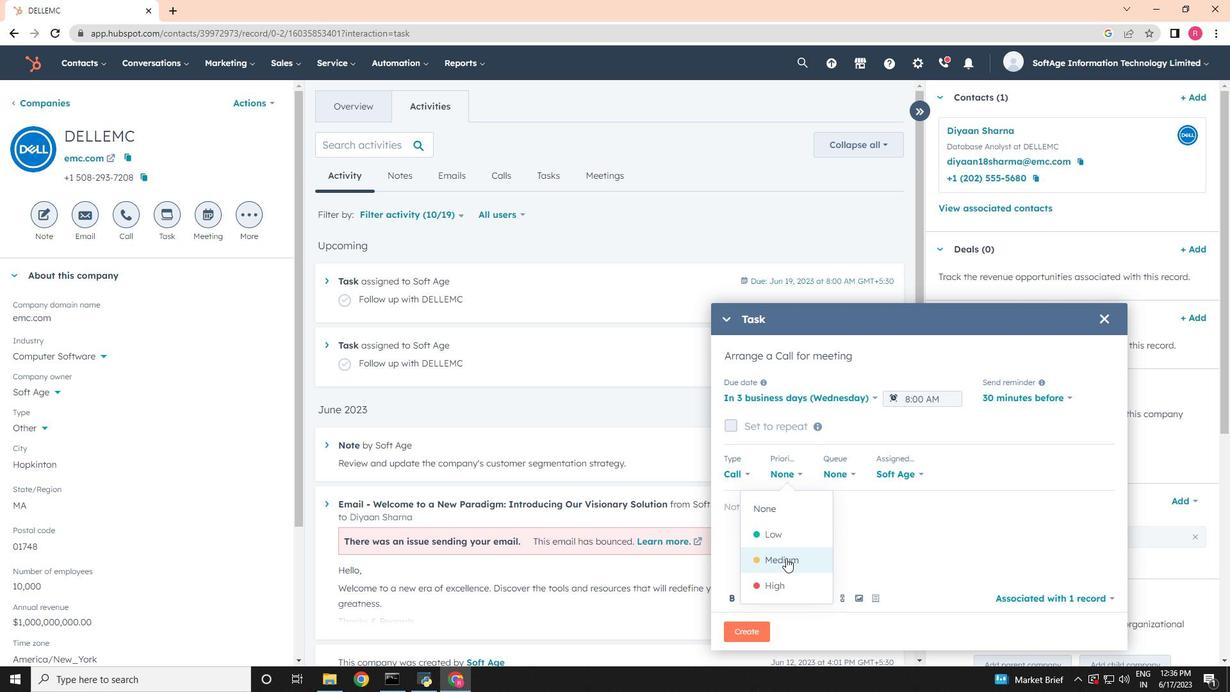 
Action: Mouse moved to (767, 522)
Screenshot: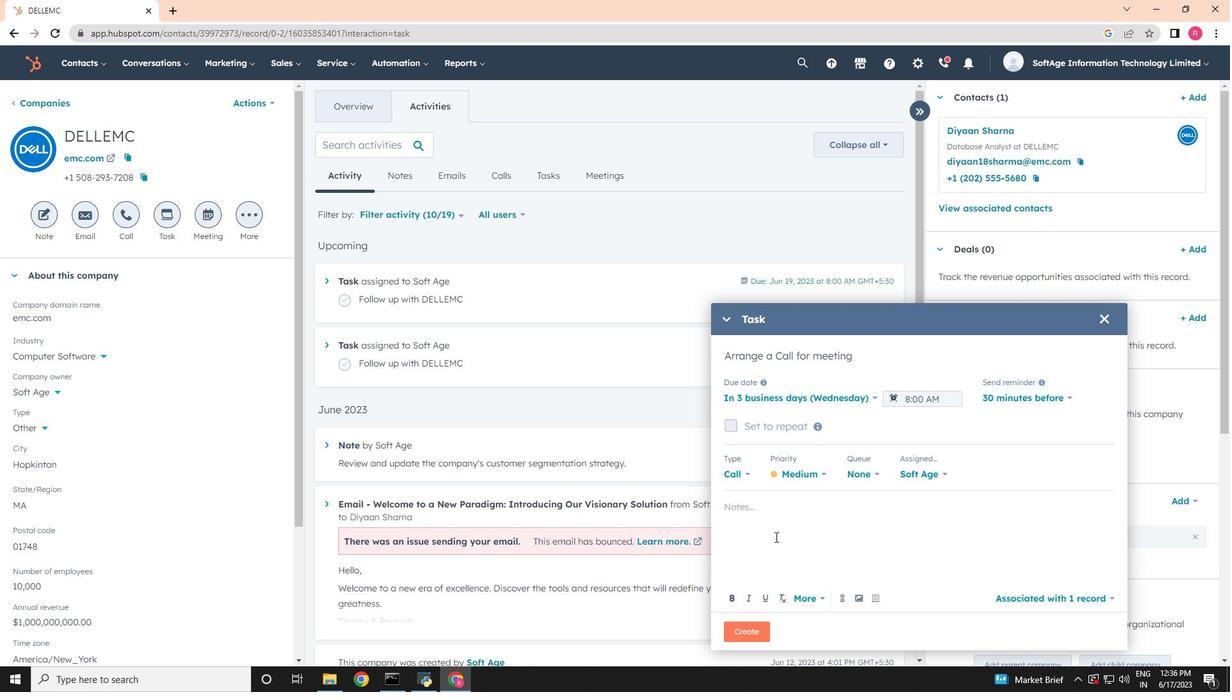 
Action: Mouse pressed left at (767, 522)
Screenshot: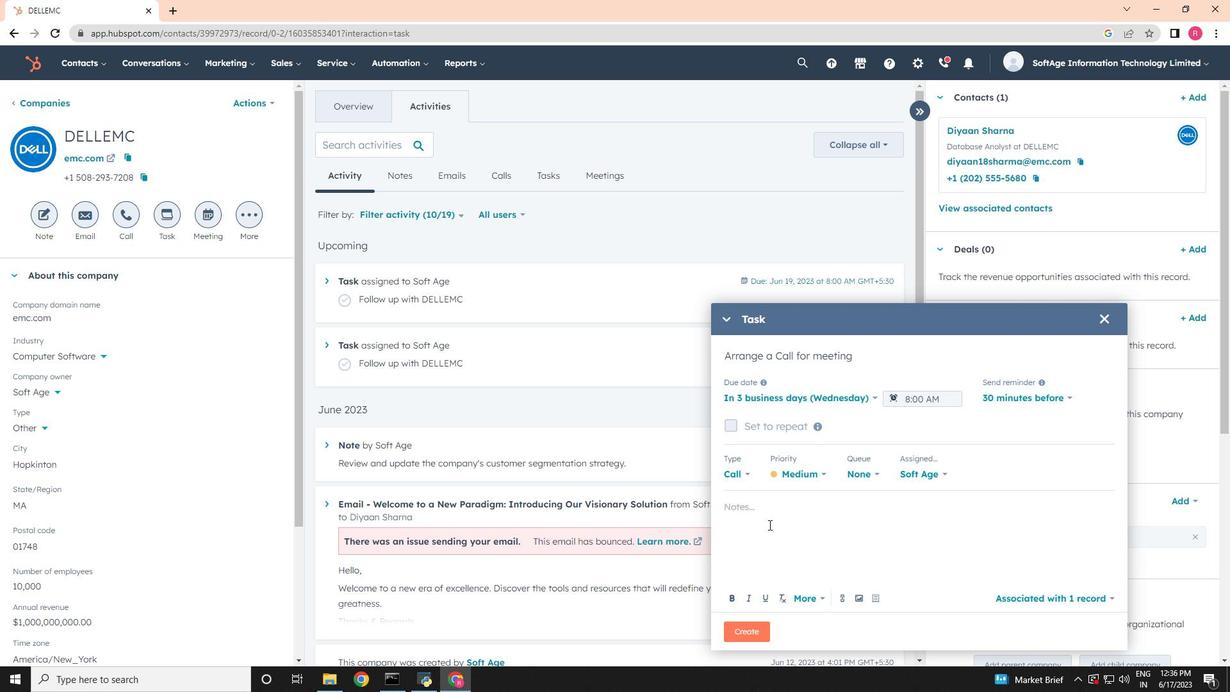 
Action: Mouse moved to (657, 398)
Screenshot: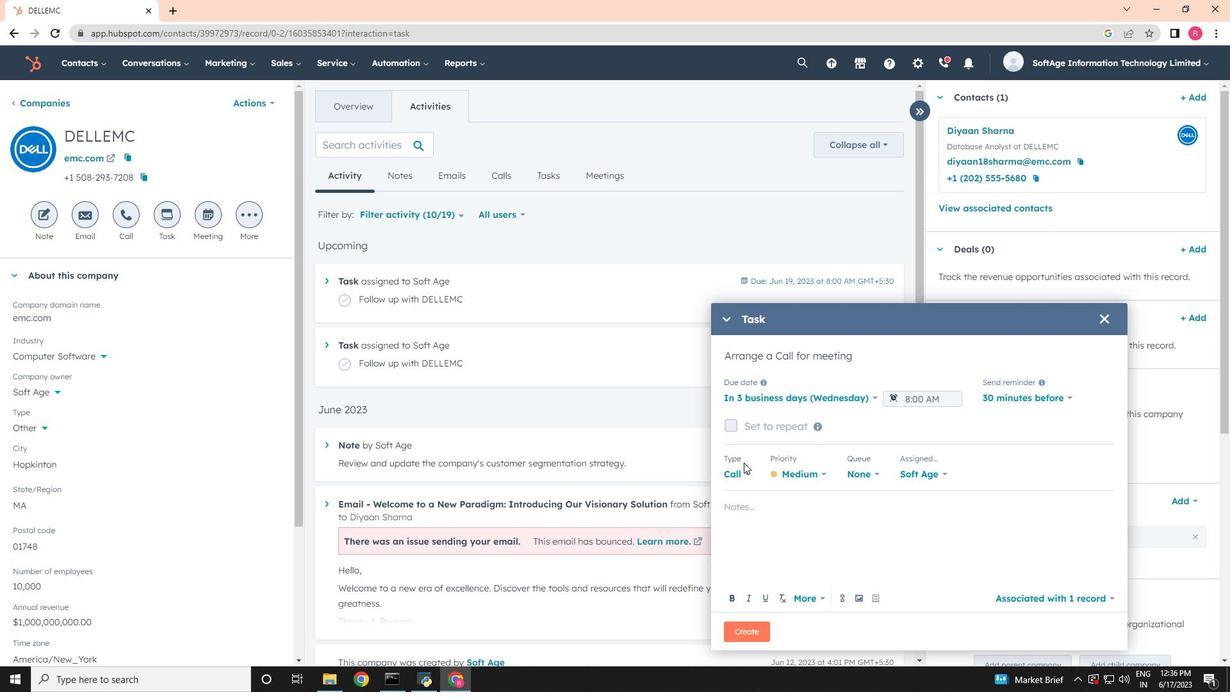 
Action: Key pressed <Key.shift><Key.shift><Key.shift>Review<Key.space>the<Key.space>attached<Key.space>proposal.
Screenshot: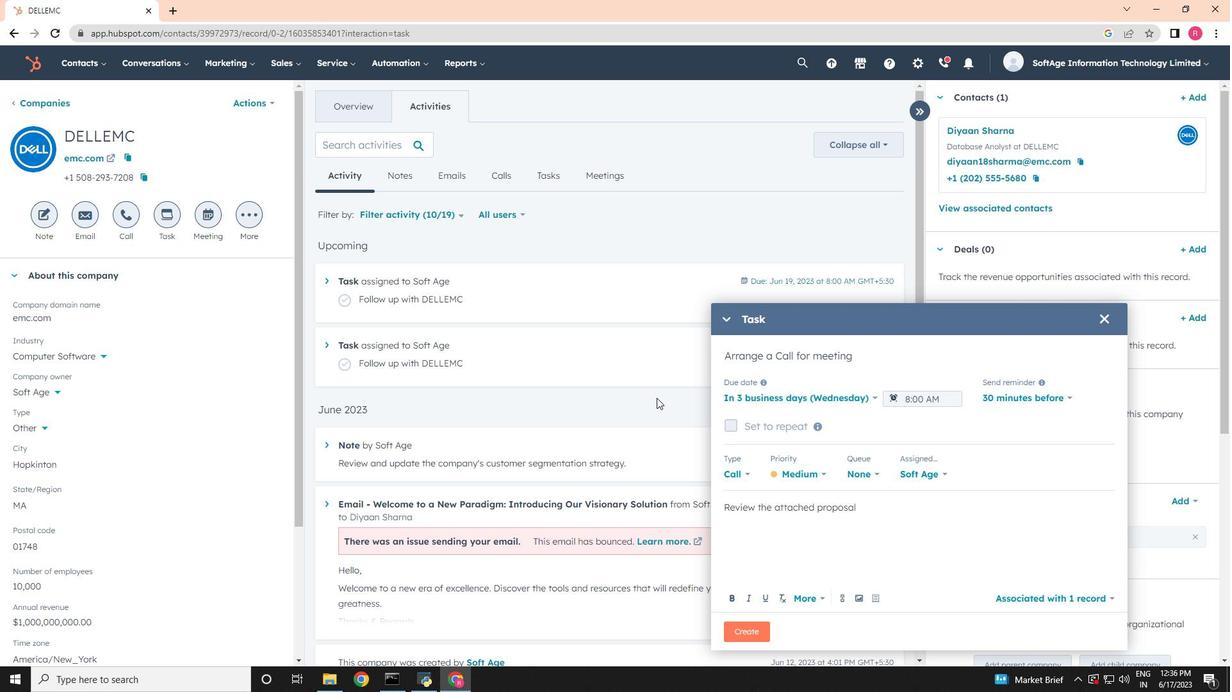 
Action: Mouse moved to (738, 628)
Screenshot: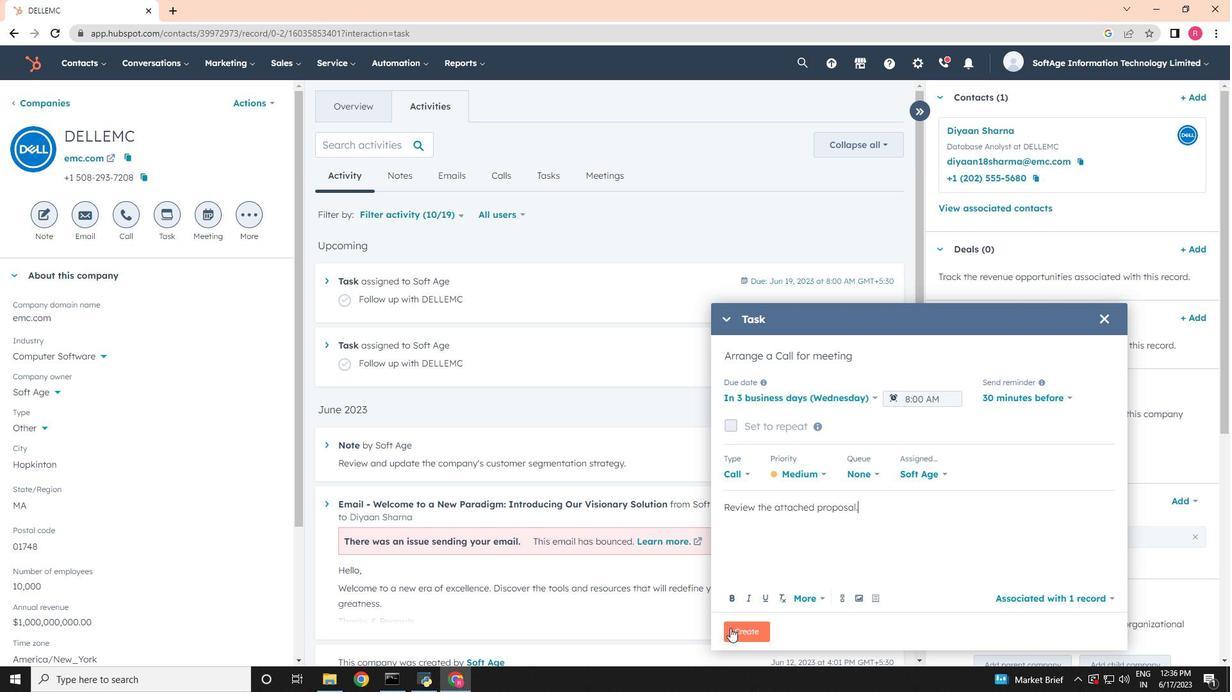 
Action: Mouse pressed left at (738, 628)
Screenshot: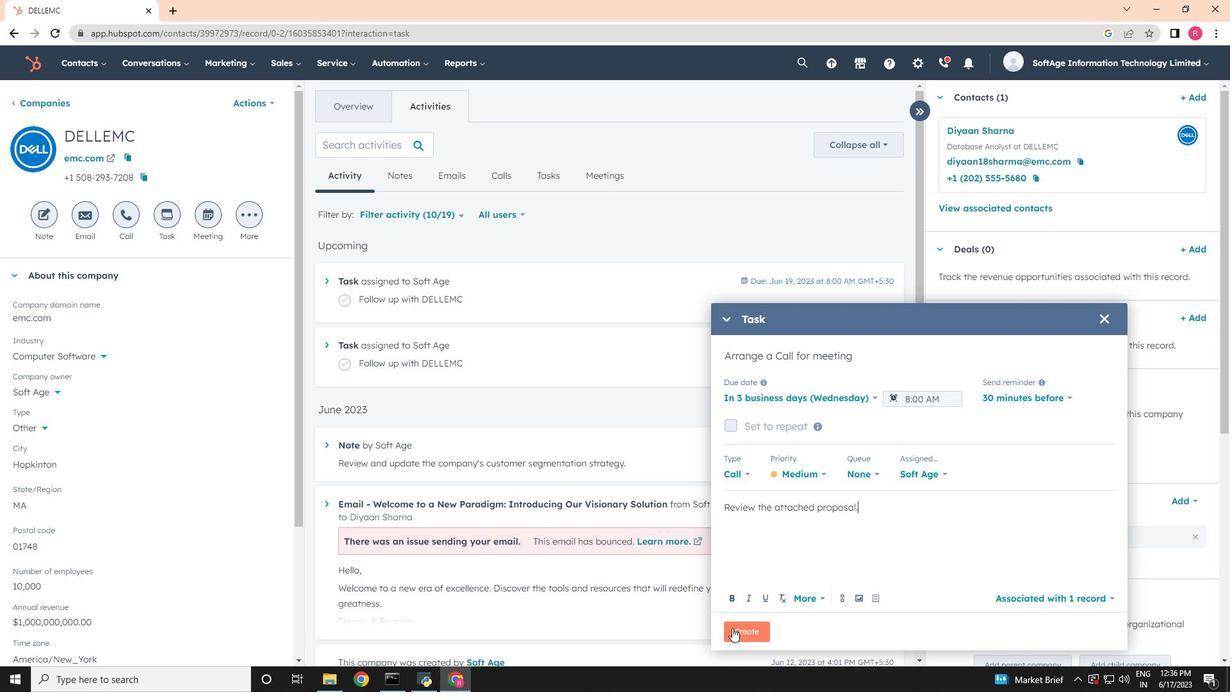 
Action: Mouse moved to (738, 628)
Screenshot: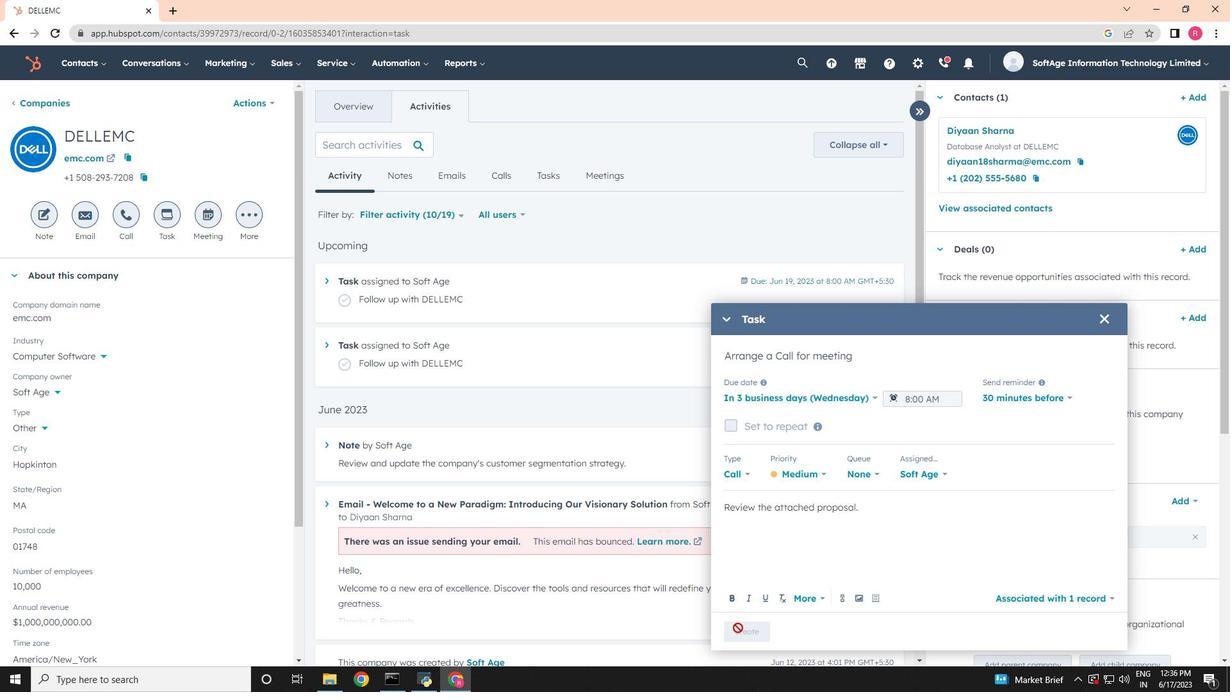 
